 Task: Look for space in Pelhřimov, Czech Republic from 12th  August, 2023 to 15th August, 2023 for 3 adults in price range Rs.12000 to Rs.16000. Place can be entire place with 2 bedrooms having 3 beds and 1 bathroom. Property type can be house, flat, guest house. Booking option can be shelf check-in. Required host language is English.
Action: Mouse moved to (378, 70)
Screenshot: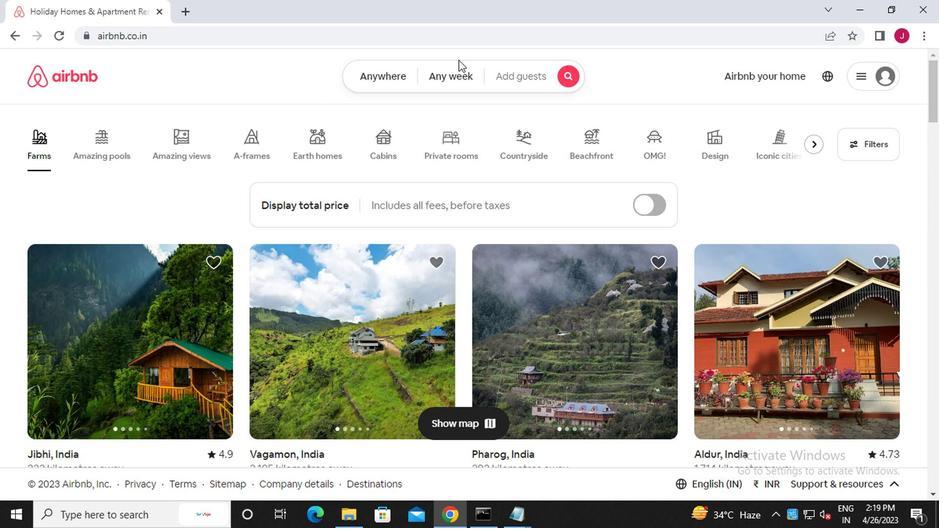 
Action: Mouse pressed left at (378, 70)
Screenshot: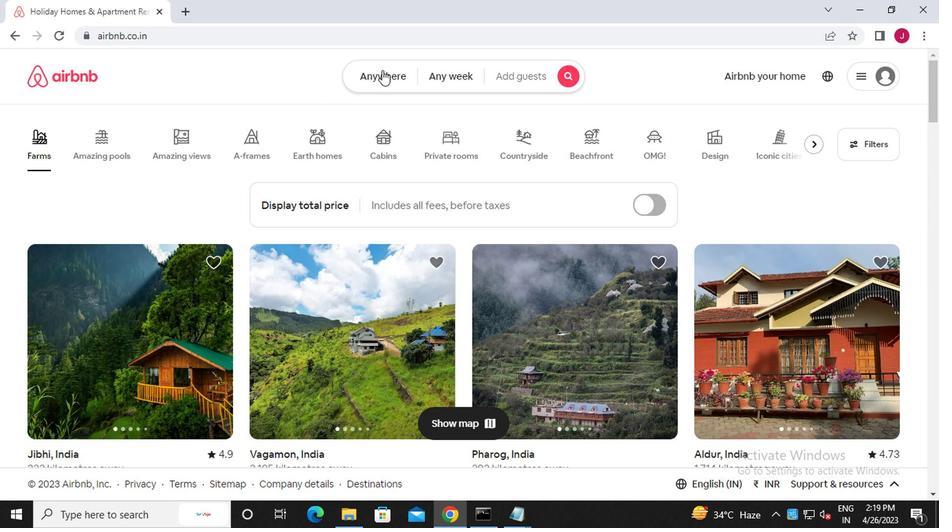 
Action: Mouse moved to (229, 129)
Screenshot: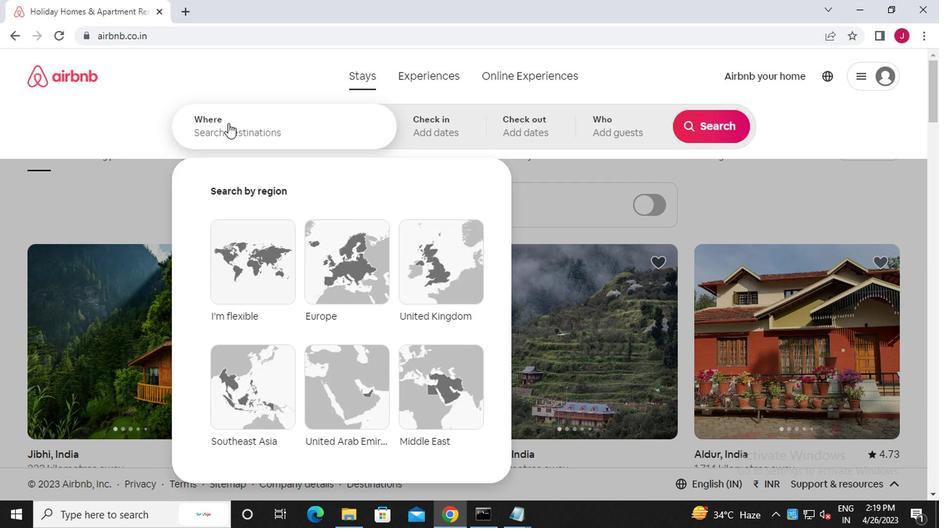 
Action: Mouse pressed left at (229, 129)
Screenshot: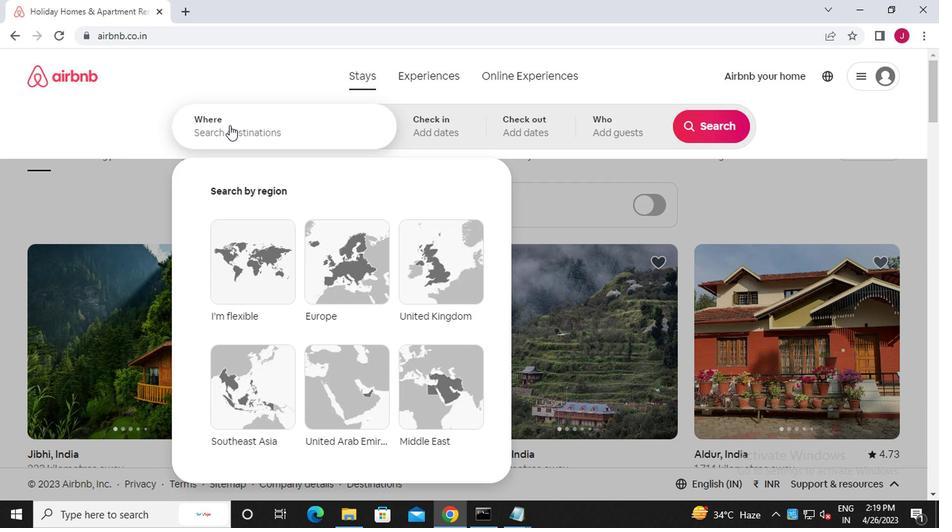 
Action: Mouse moved to (229, 129)
Screenshot: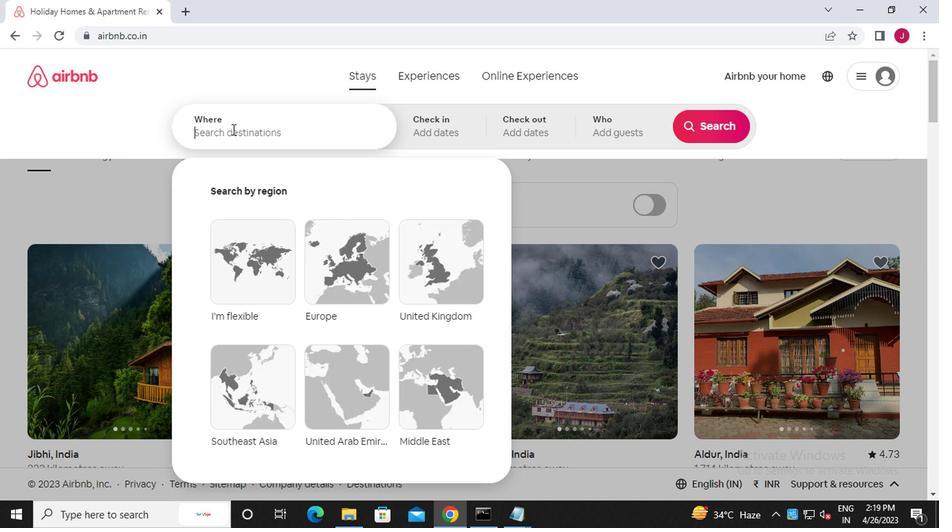 
Action: Key pressed p<Key.caps_lock>elhrimov.<Key.backspace>,<Key.space><Key.caps_lock>c<Key.caps_lock>zech<Key.space><Key.caps_lock>r<Key.caps_lock>epublic
Screenshot: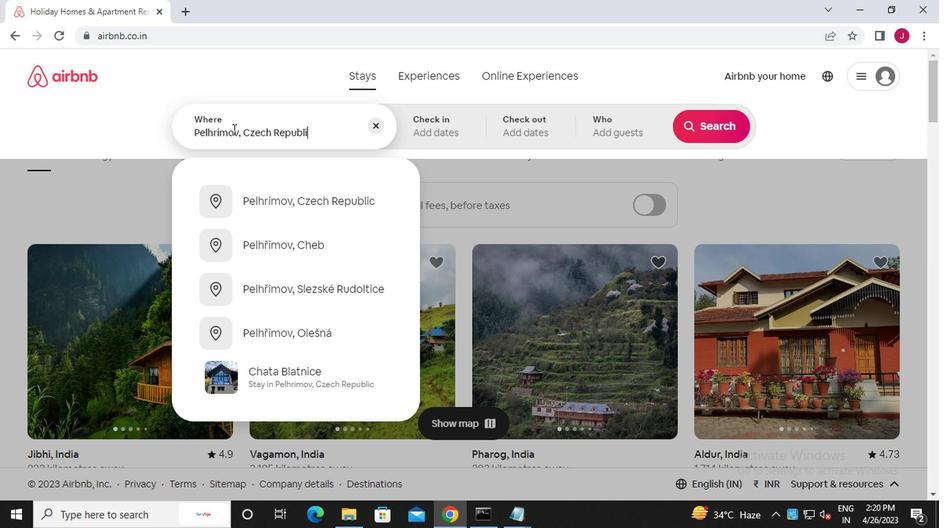 
Action: Mouse moved to (343, 202)
Screenshot: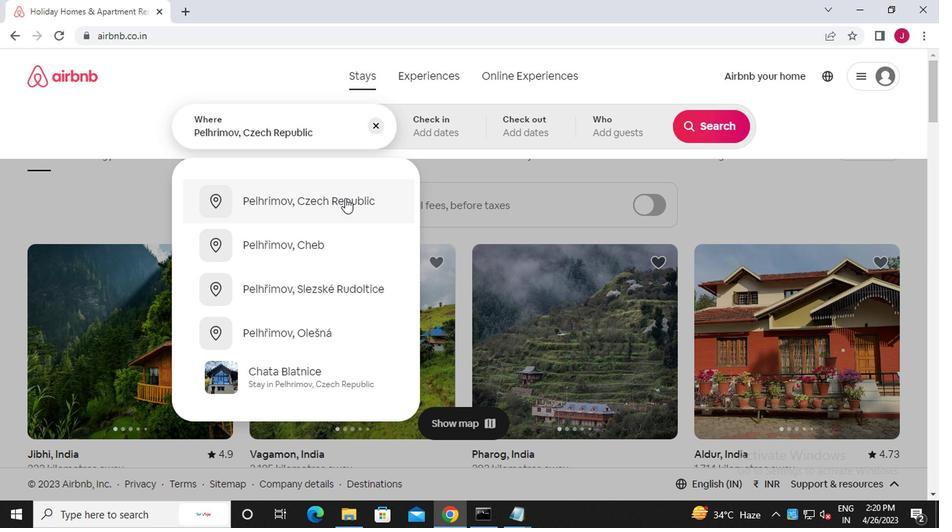 
Action: Mouse pressed left at (343, 202)
Screenshot: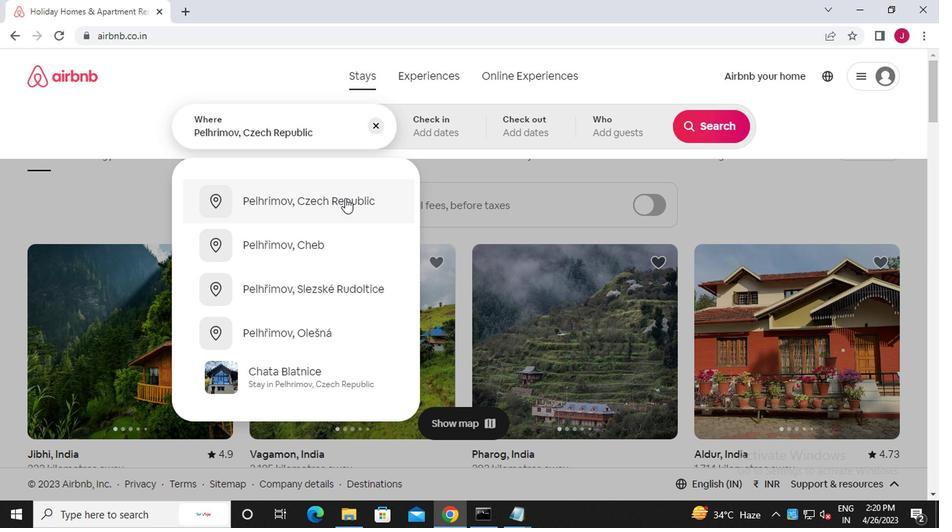 
Action: Mouse moved to (700, 233)
Screenshot: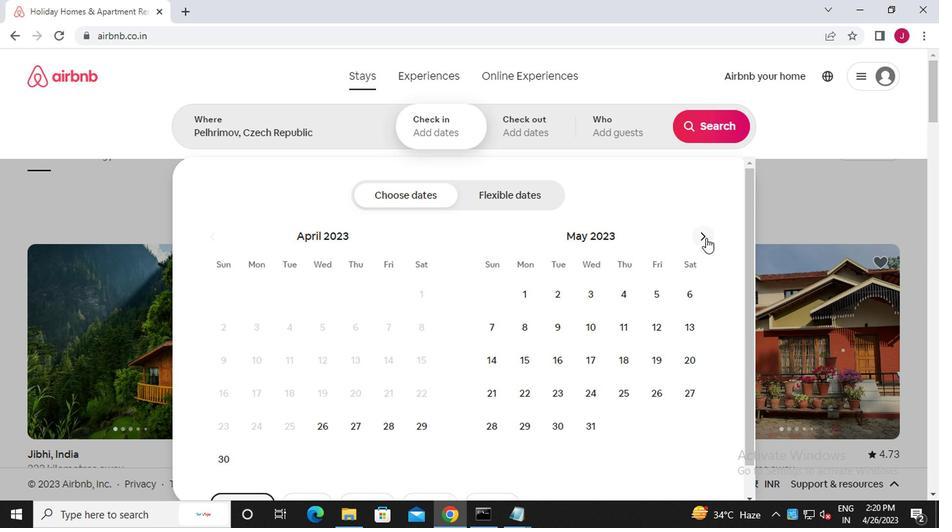 
Action: Mouse pressed left at (700, 233)
Screenshot: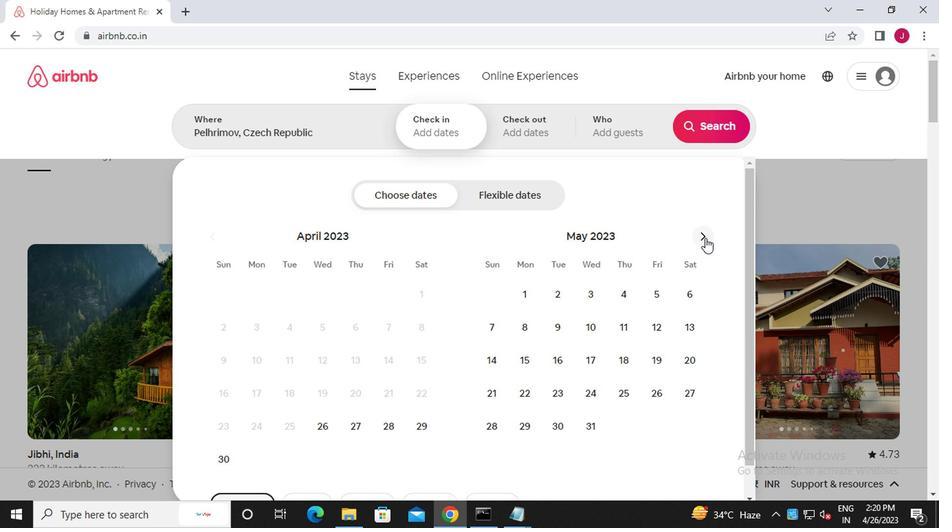 
Action: Mouse pressed left at (700, 233)
Screenshot: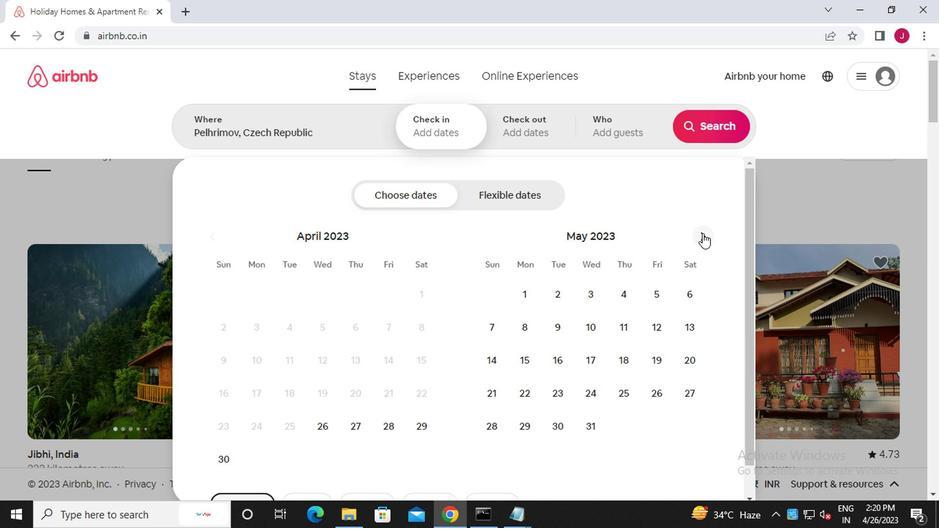 
Action: Mouse moved to (700, 233)
Screenshot: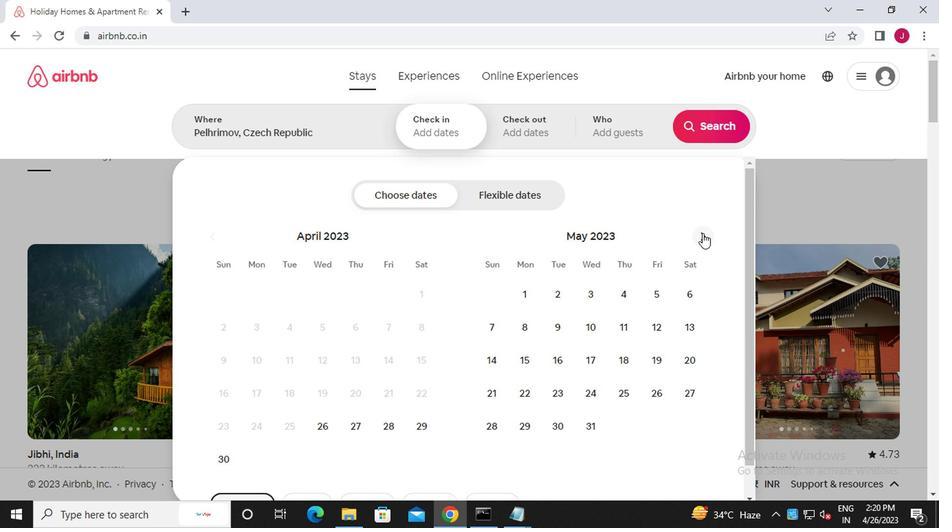 
Action: Mouse pressed left at (700, 233)
Screenshot: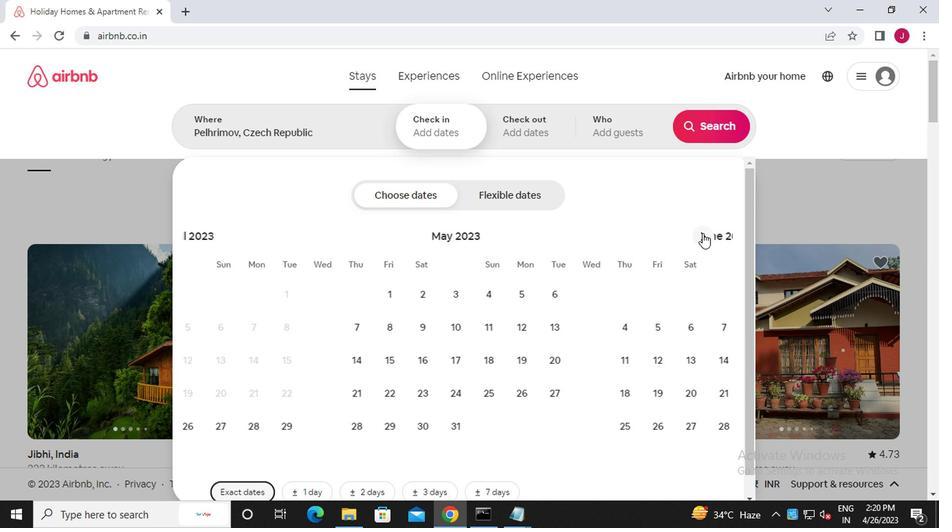 
Action: Mouse moved to (701, 233)
Screenshot: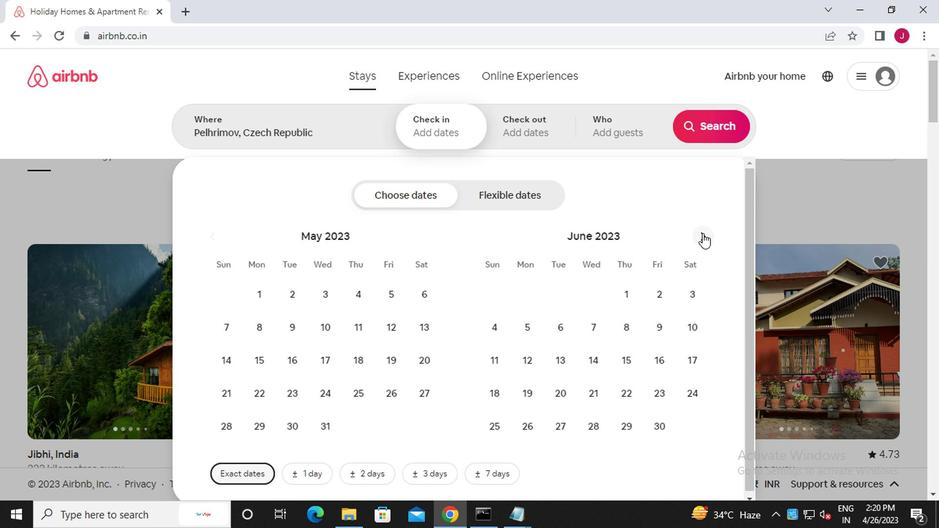 
Action: Mouse pressed left at (701, 233)
Screenshot: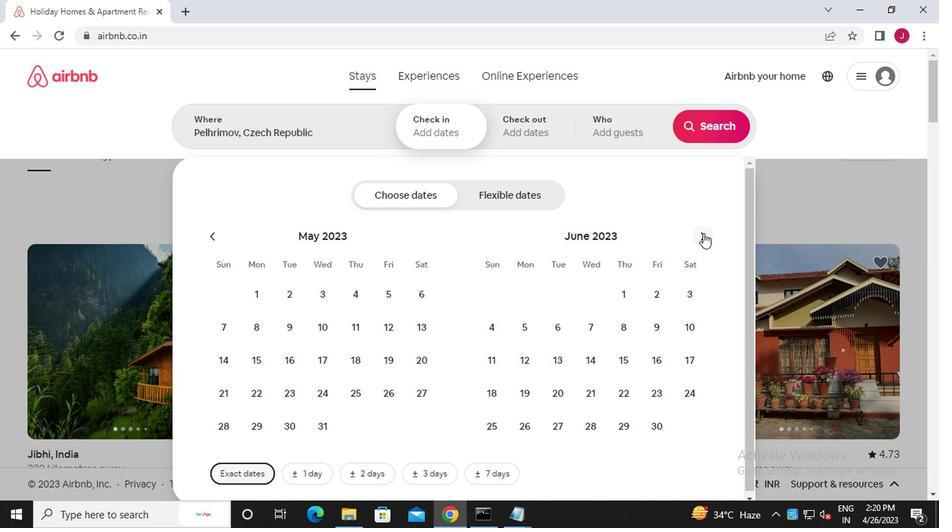 
Action: Mouse moved to (702, 234)
Screenshot: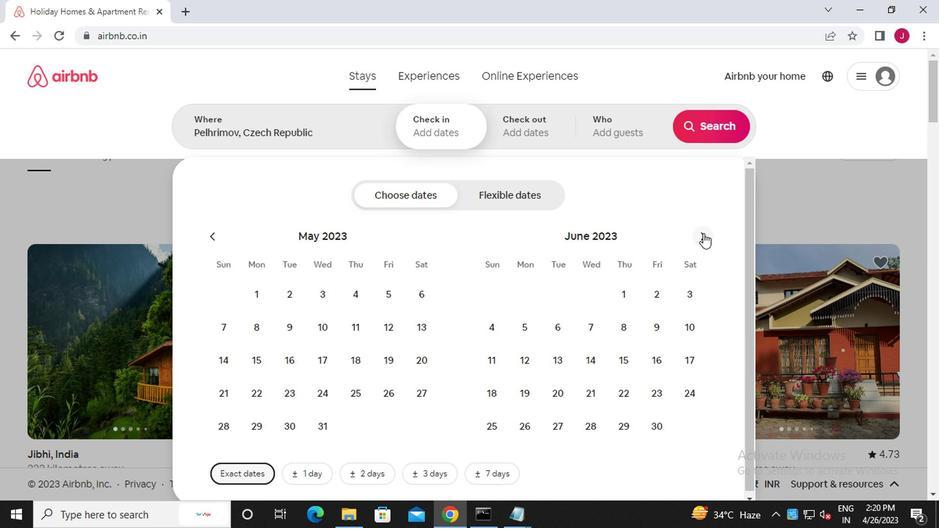 
Action: Mouse pressed left at (702, 234)
Screenshot: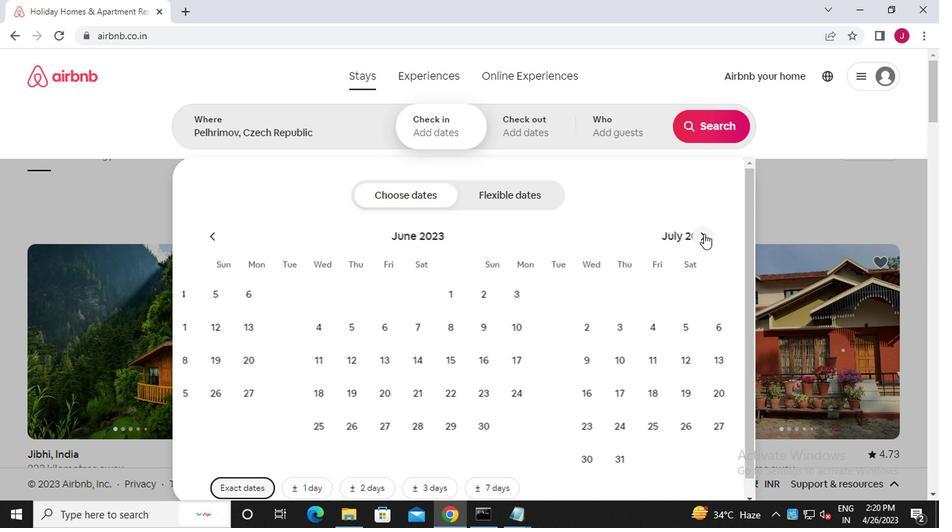 
Action: Mouse moved to (682, 330)
Screenshot: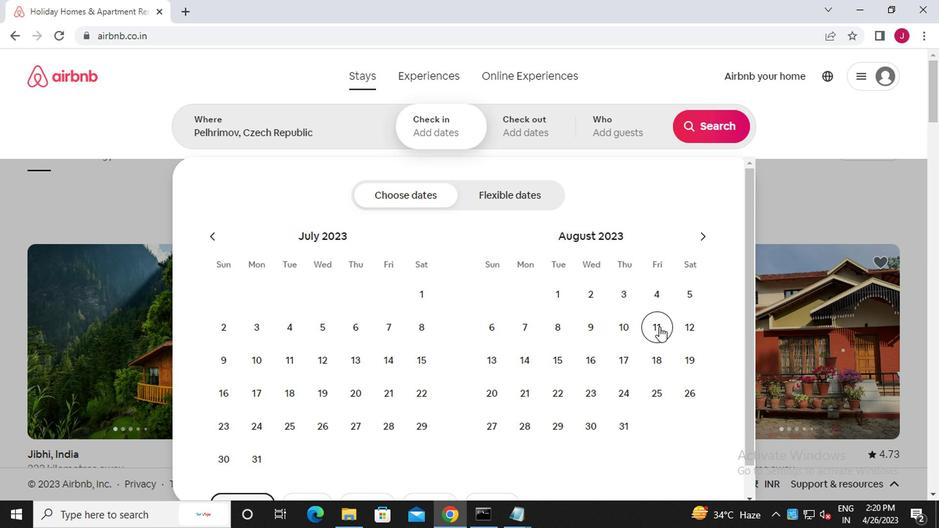 
Action: Mouse pressed left at (682, 330)
Screenshot: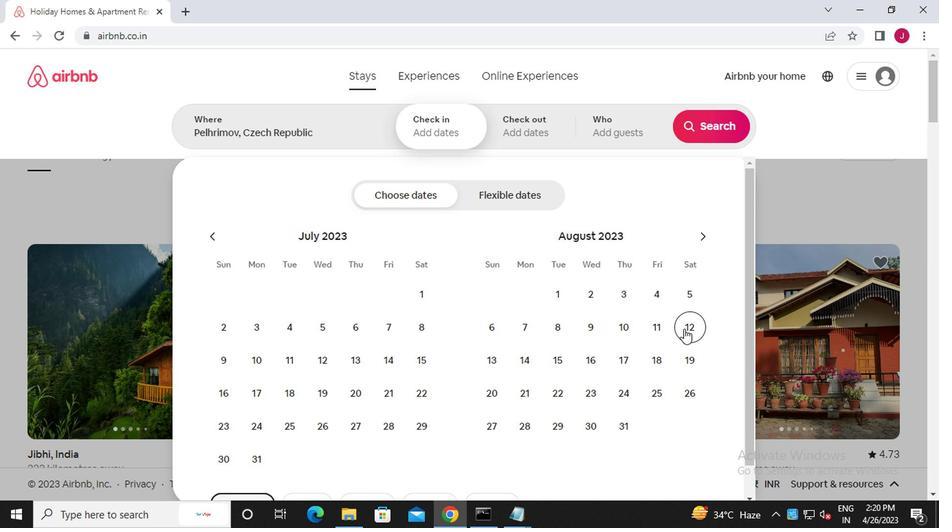 
Action: Mouse moved to (551, 361)
Screenshot: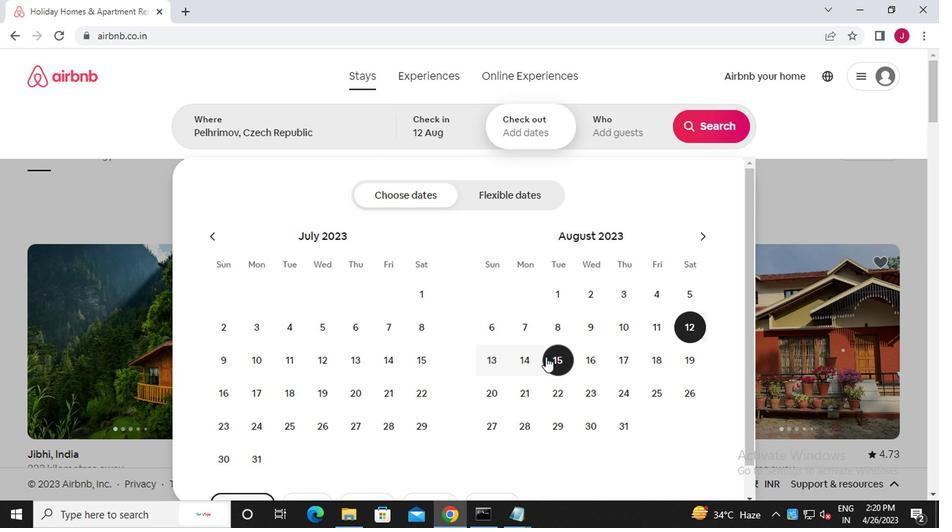 
Action: Mouse pressed left at (551, 361)
Screenshot: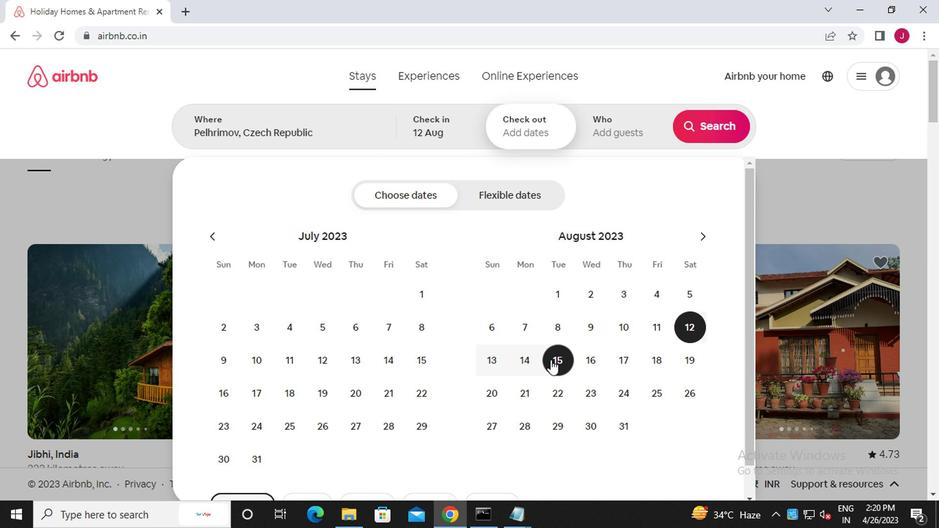 
Action: Mouse moved to (616, 129)
Screenshot: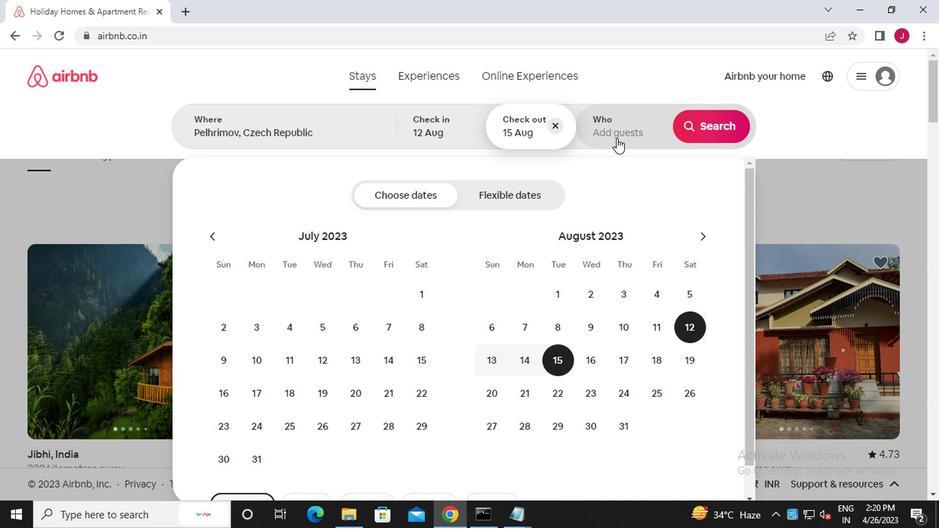 
Action: Mouse pressed left at (616, 129)
Screenshot: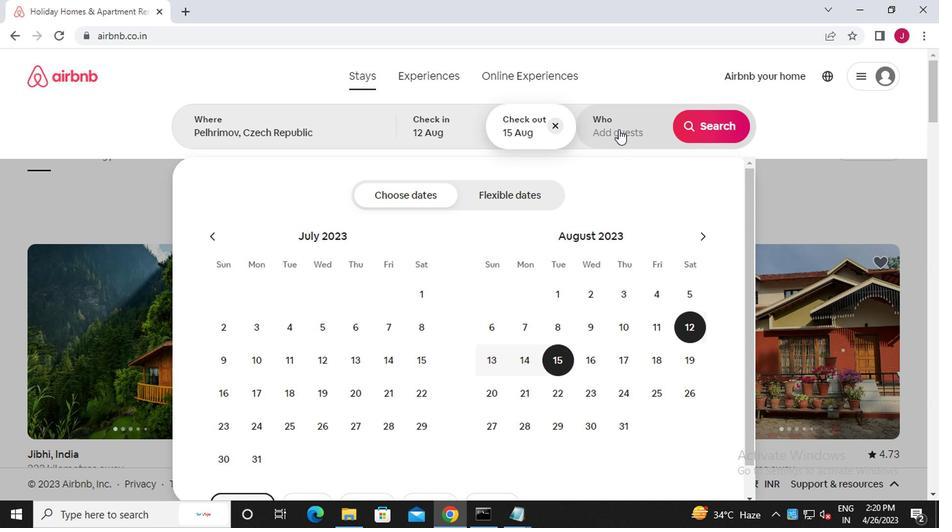 
Action: Mouse moved to (709, 199)
Screenshot: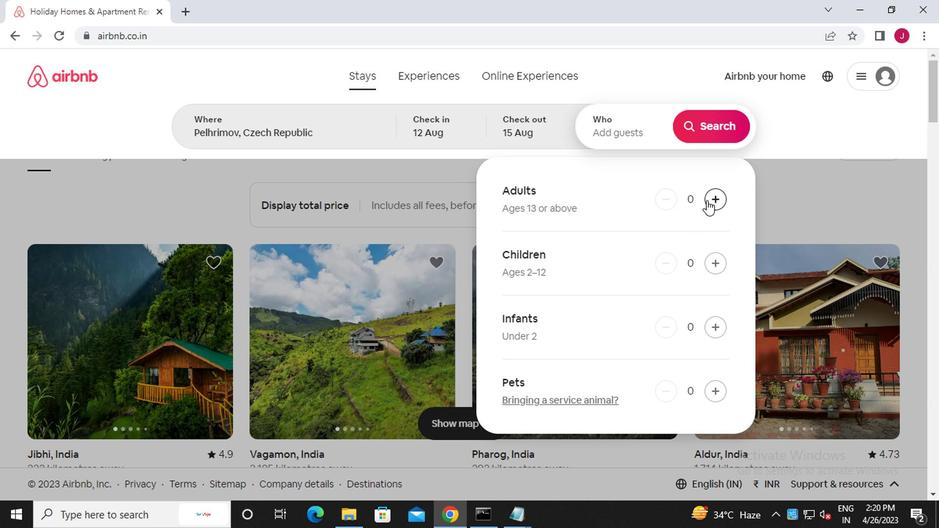 
Action: Mouse pressed left at (709, 199)
Screenshot: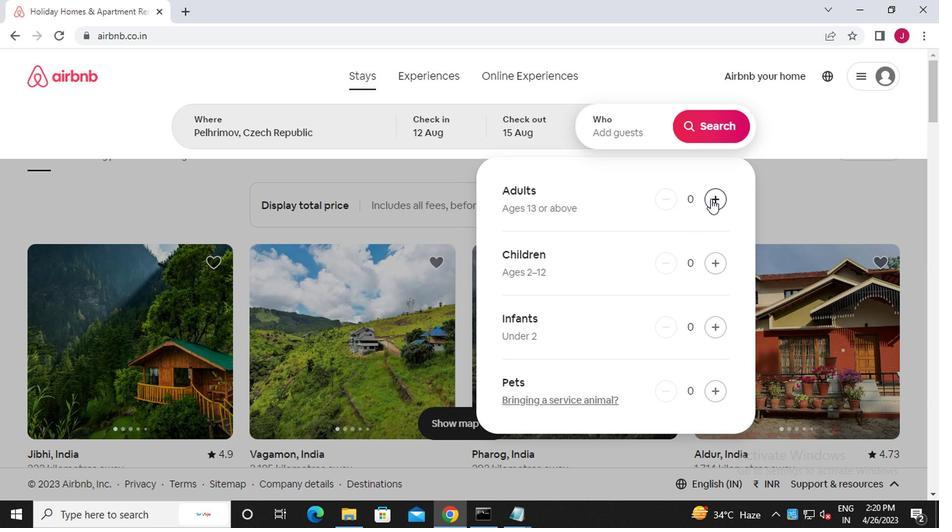 
Action: Mouse moved to (709, 199)
Screenshot: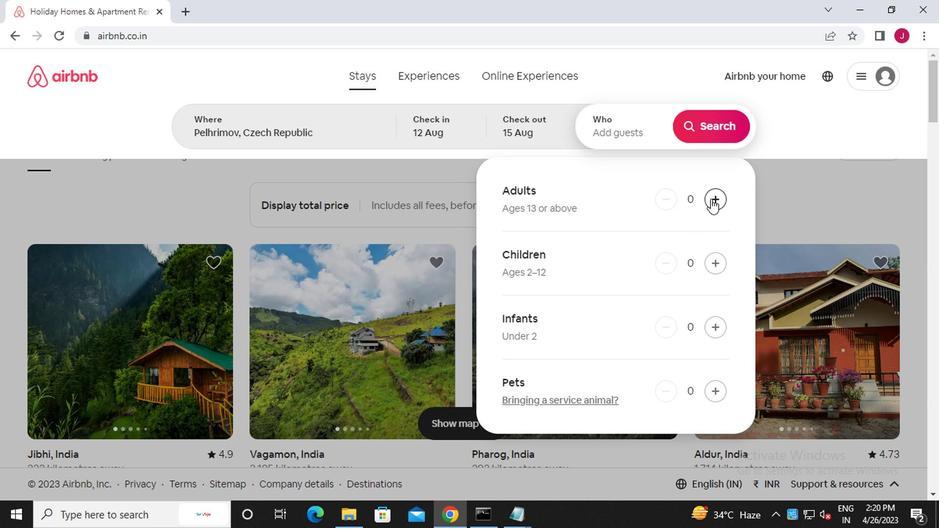 
Action: Mouse pressed left at (709, 199)
Screenshot: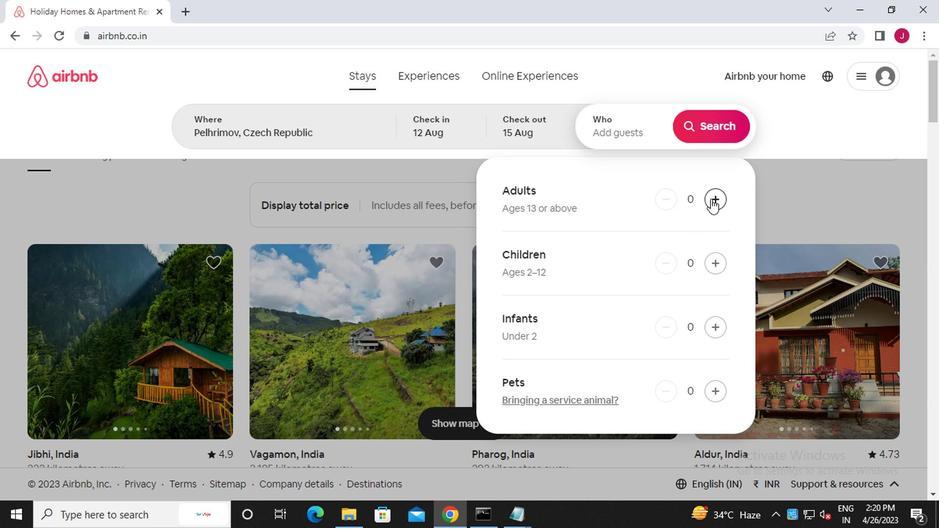 
Action: Mouse moved to (710, 199)
Screenshot: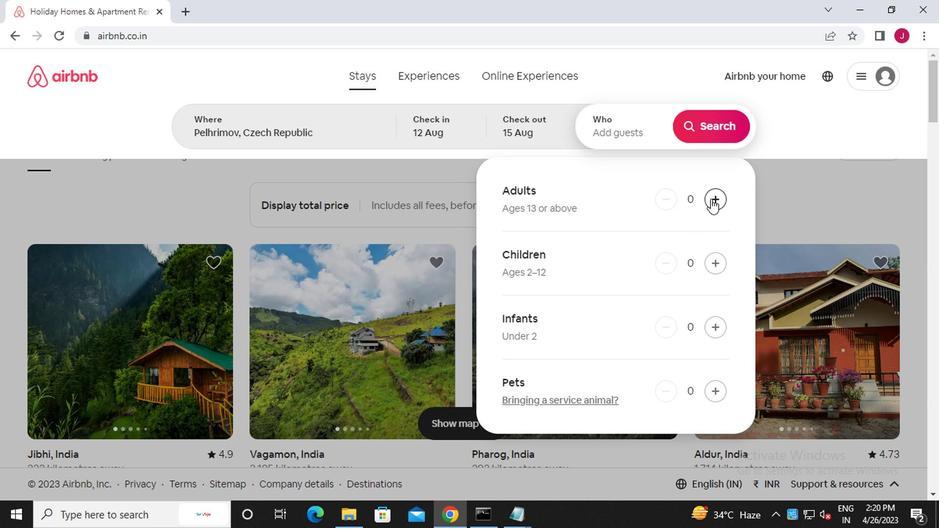 
Action: Mouse pressed left at (710, 199)
Screenshot: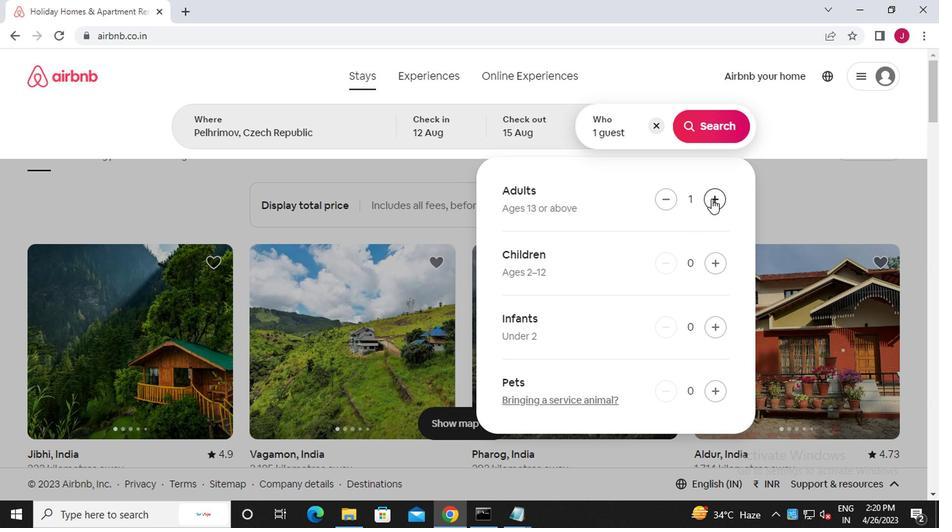 
Action: Mouse moved to (717, 124)
Screenshot: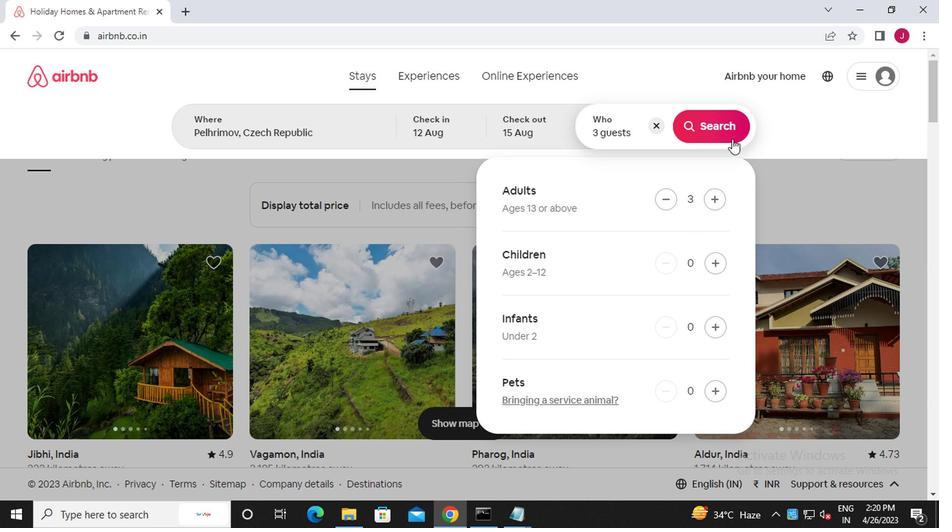 
Action: Mouse pressed left at (717, 124)
Screenshot: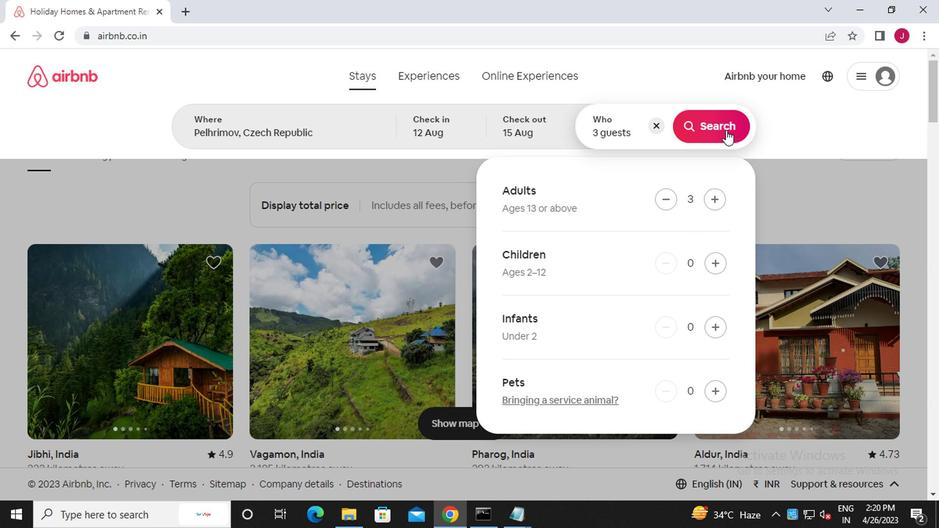 
Action: Mouse moved to (886, 137)
Screenshot: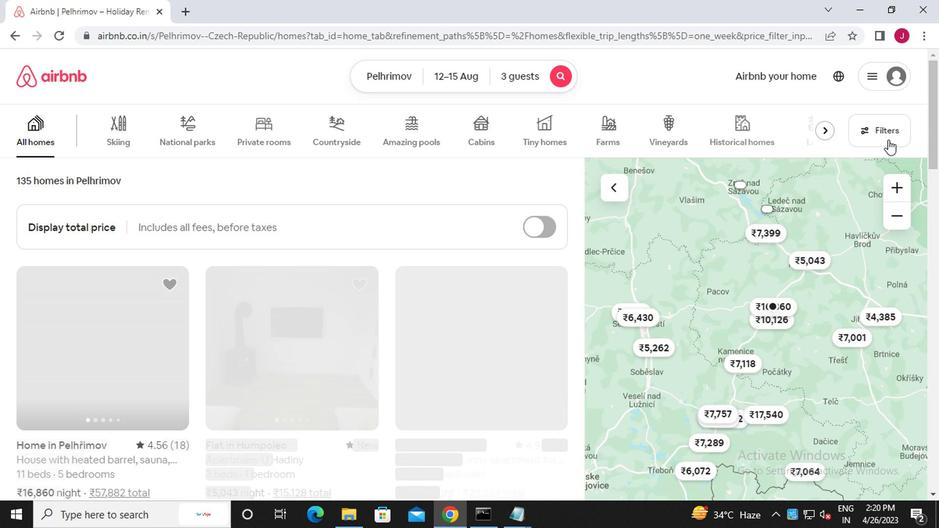 
Action: Mouse pressed left at (886, 137)
Screenshot: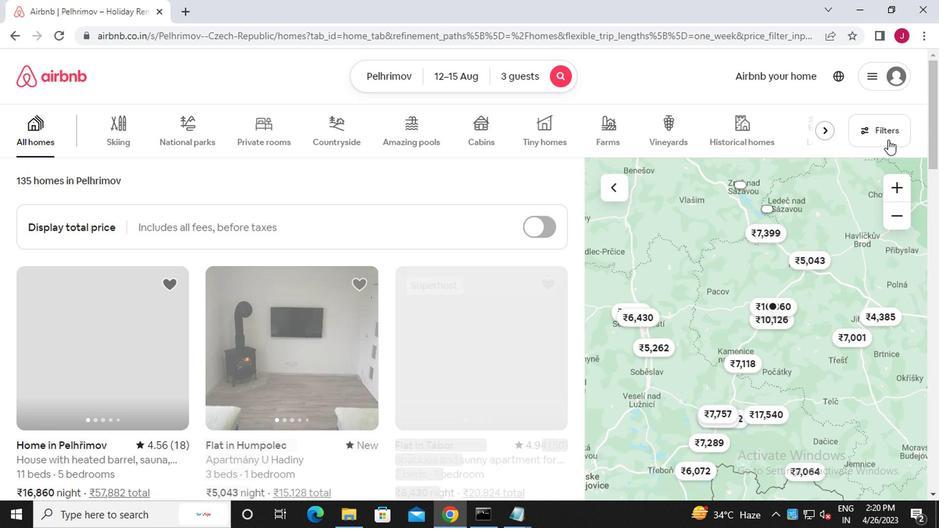 
Action: Mouse moved to (317, 300)
Screenshot: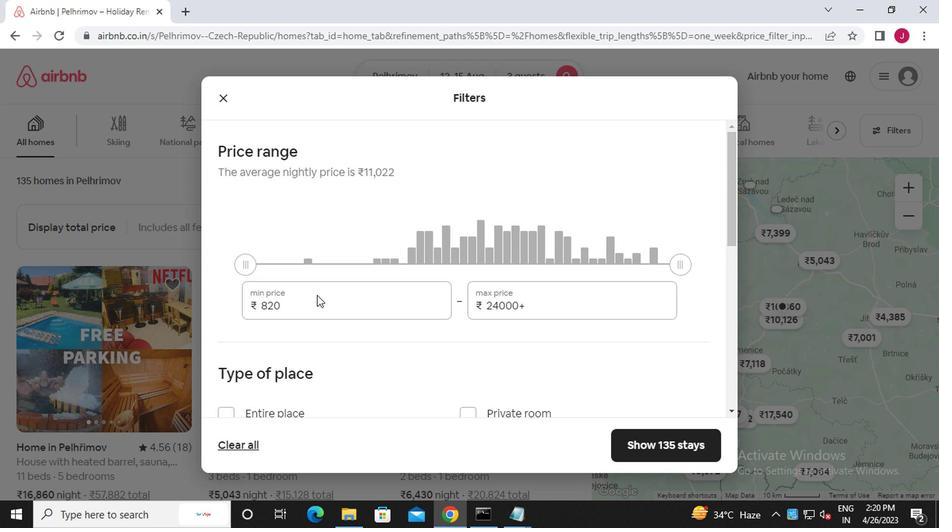 
Action: Mouse pressed left at (317, 300)
Screenshot: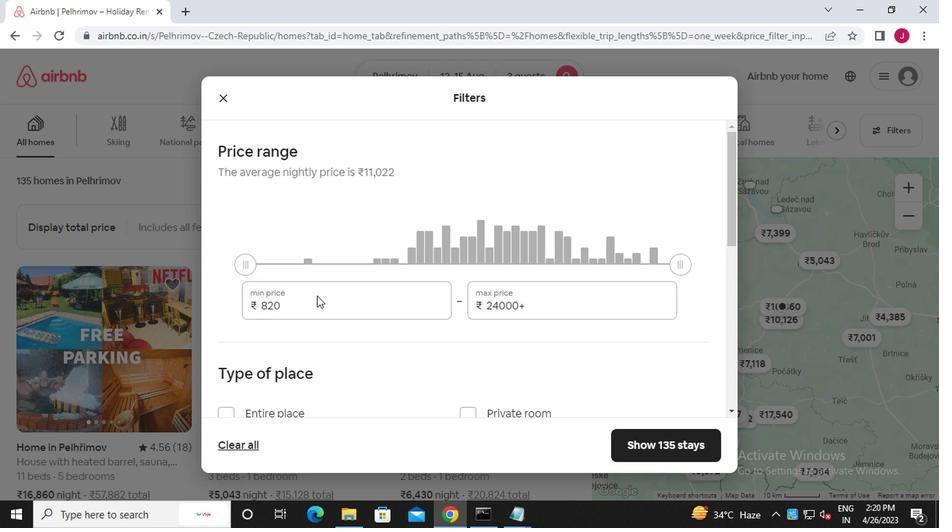 
Action: Mouse moved to (318, 301)
Screenshot: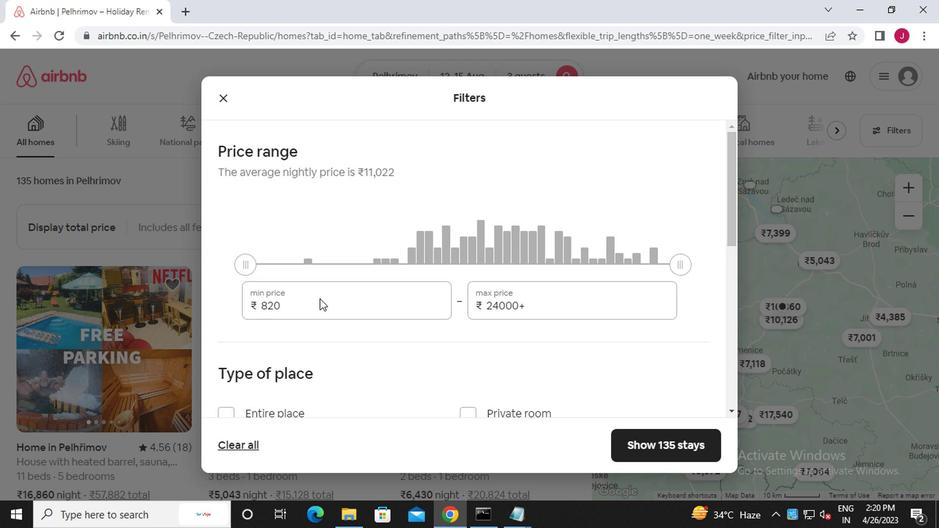 
Action: Key pressed <Key.backspace><Key.backspace><Key.backspace><<97>><<98>><<96>><<96>><<96>>
Screenshot: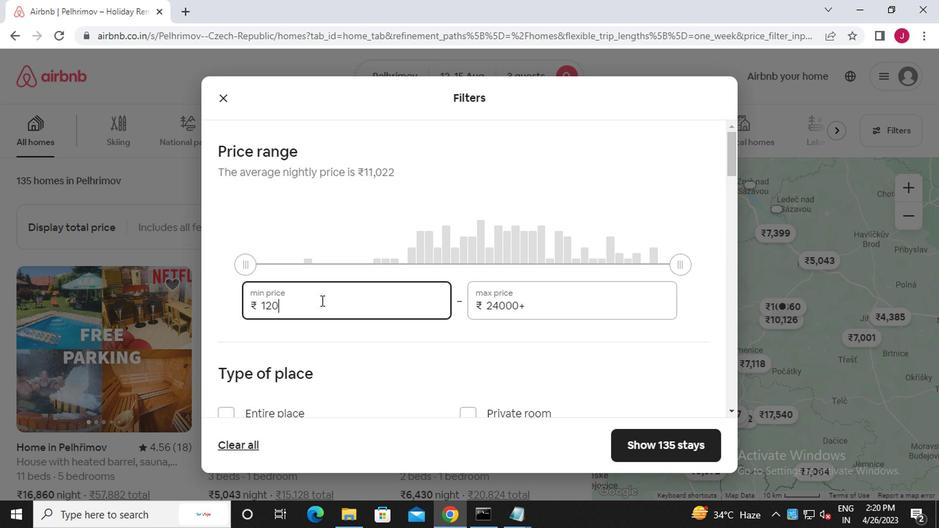 
Action: Mouse moved to (579, 299)
Screenshot: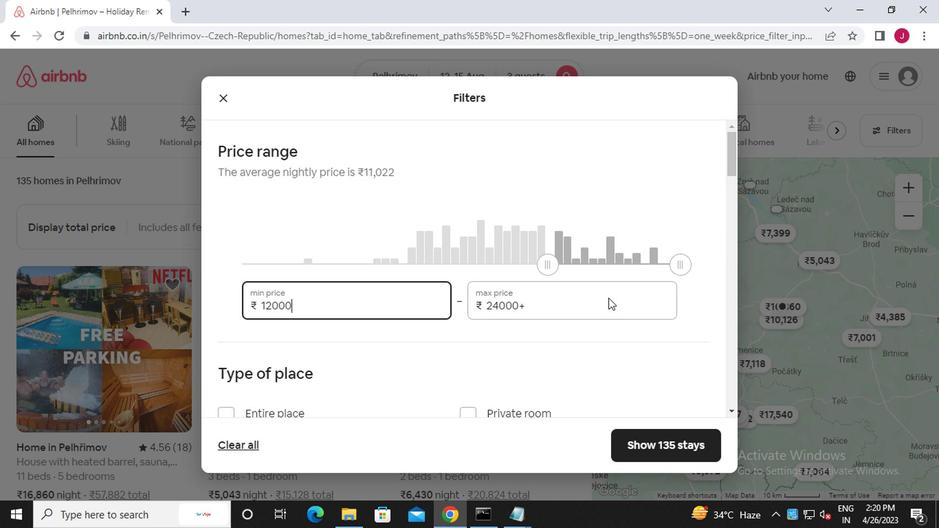 
Action: Mouse pressed left at (579, 299)
Screenshot: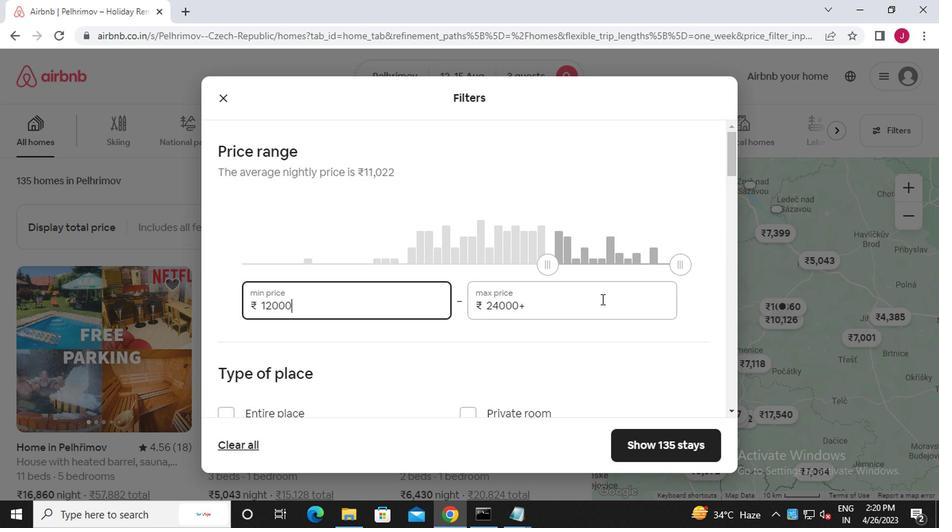 
Action: Key pressed <Key.backspace><Key.backspace><Key.backspace><Key.backspace><Key.backspace><Key.backspace><Key.backspace><Key.backspace><Key.backspace><Key.backspace><Key.backspace><Key.backspace><<97>><<102>><<96>><<96>><<96>>
Screenshot: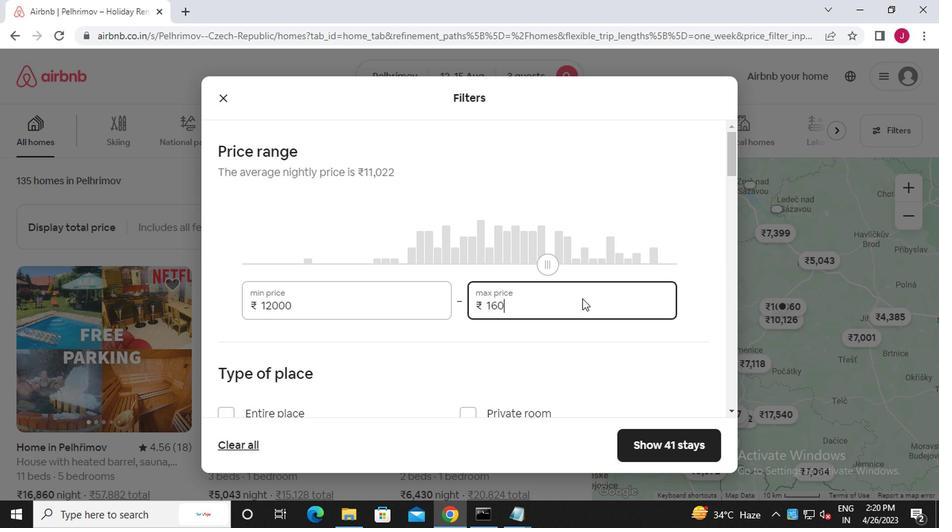 
Action: Mouse moved to (341, 329)
Screenshot: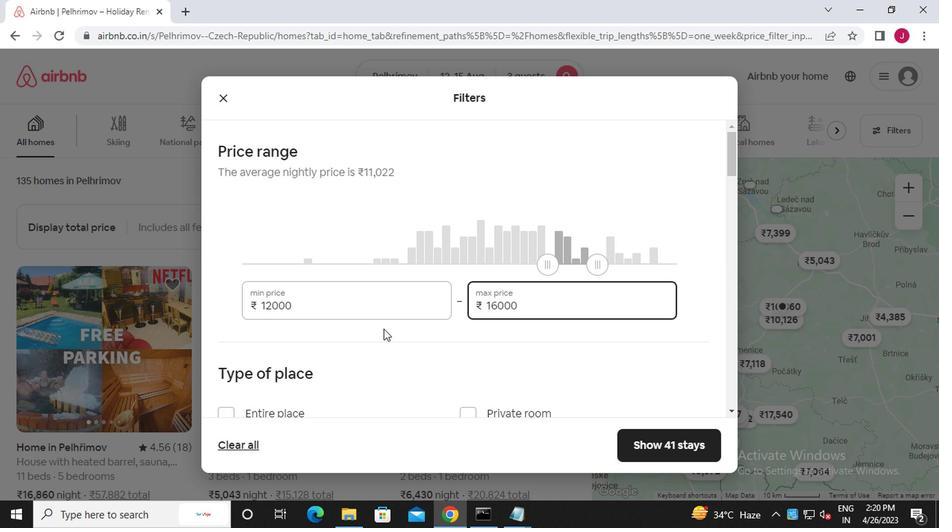 
Action: Mouse scrolled (341, 328) with delta (0, 0)
Screenshot: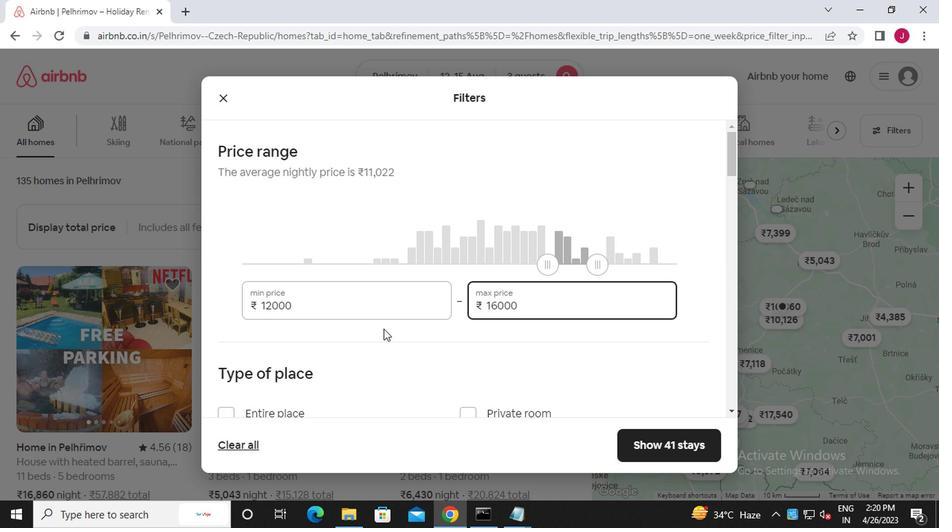 
Action: Mouse moved to (341, 329)
Screenshot: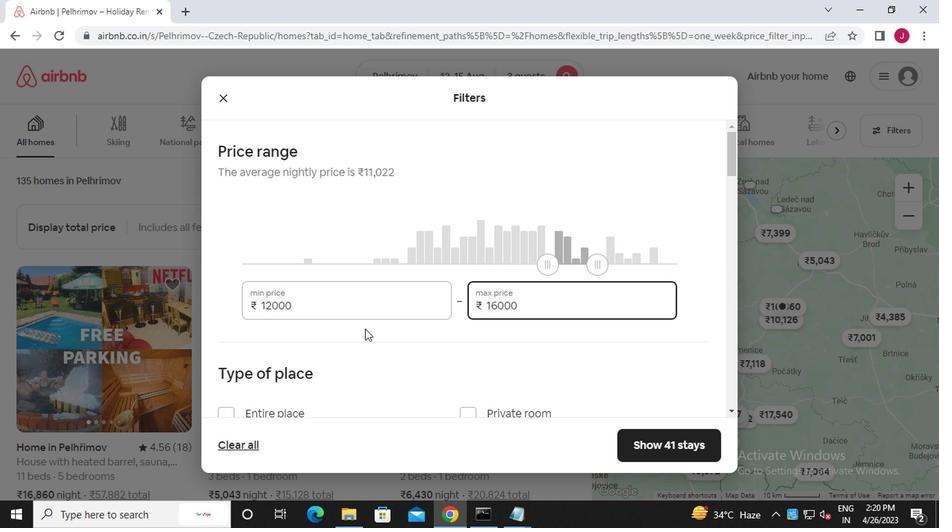 
Action: Mouse scrolled (341, 328) with delta (0, 0)
Screenshot: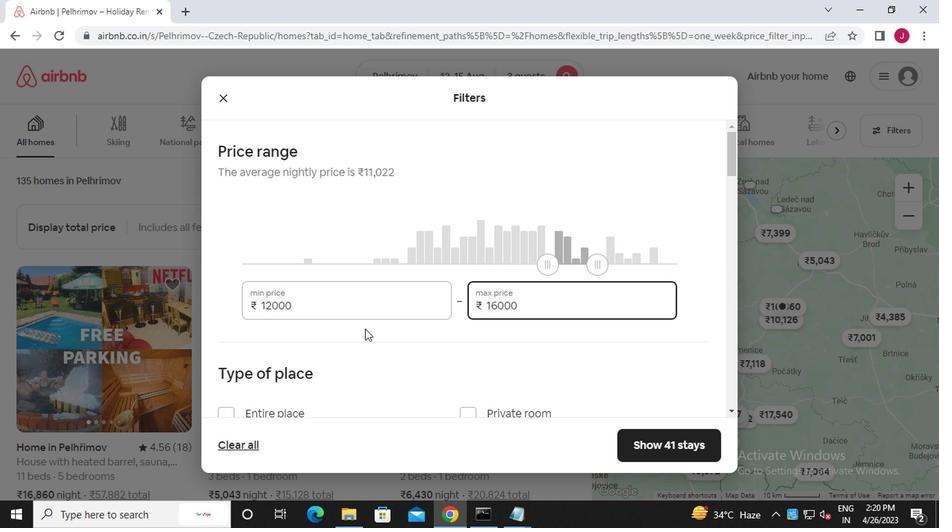 
Action: Mouse moved to (228, 274)
Screenshot: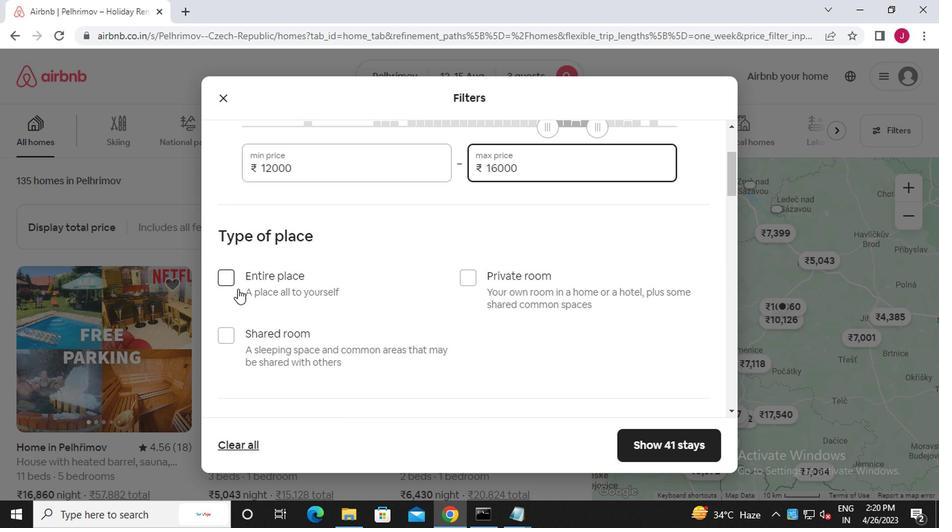 
Action: Mouse pressed left at (228, 274)
Screenshot: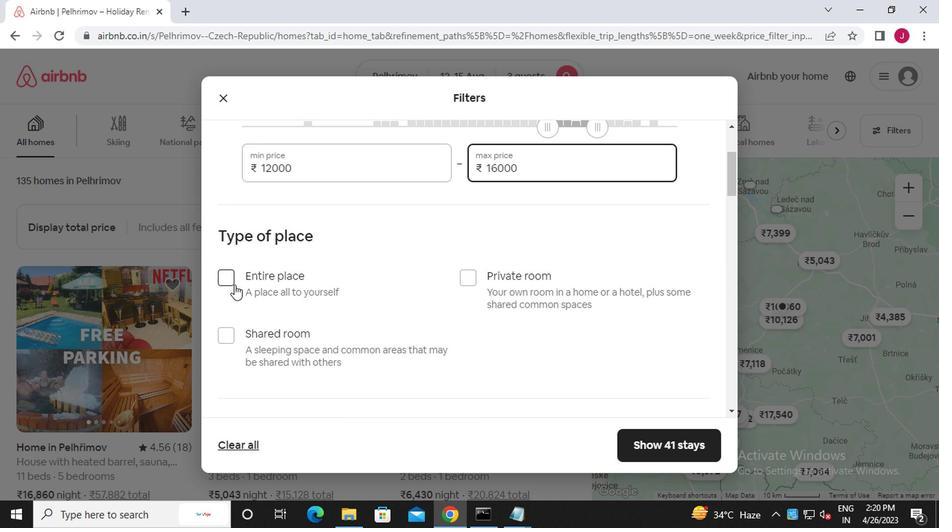 
Action: Mouse moved to (316, 291)
Screenshot: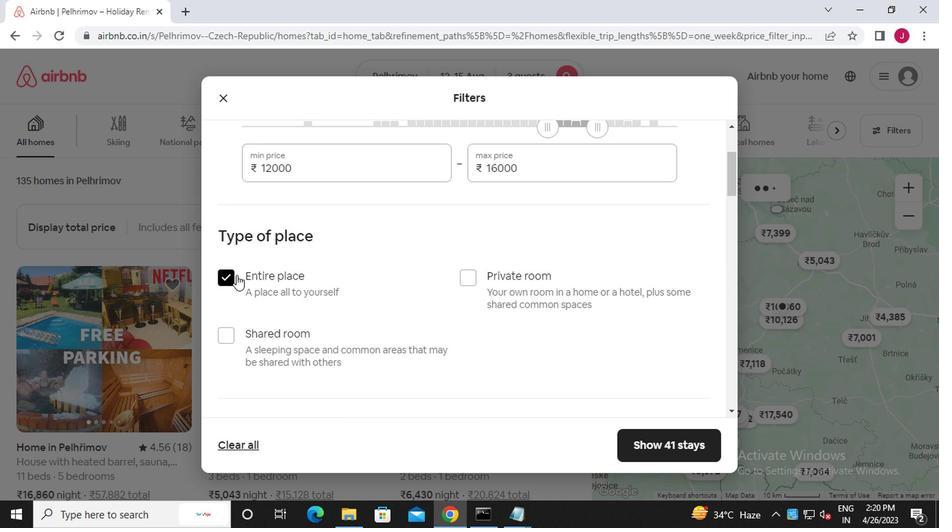 
Action: Mouse scrolled (316, 290) with delta (0, 0)
Screenshot: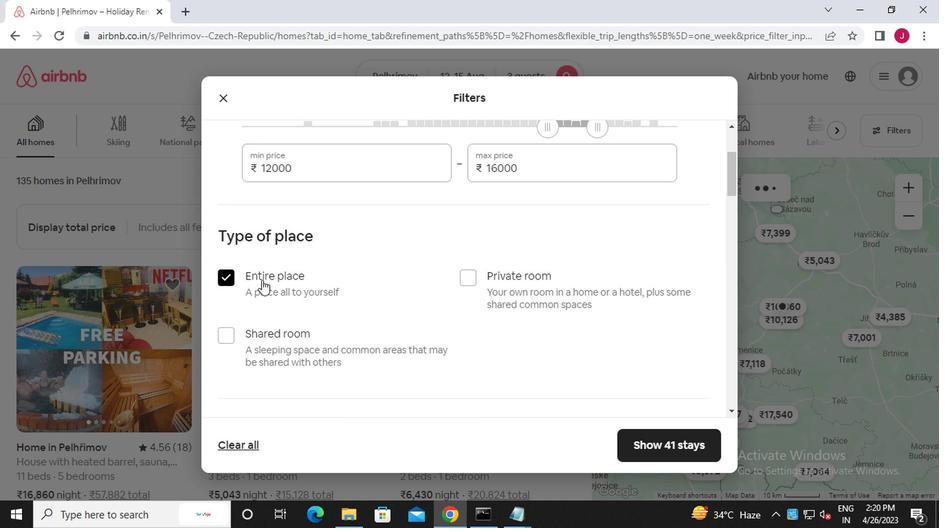 
Action: Mouse scrolled (316, 290) with delta (0, 0)
Screenshot: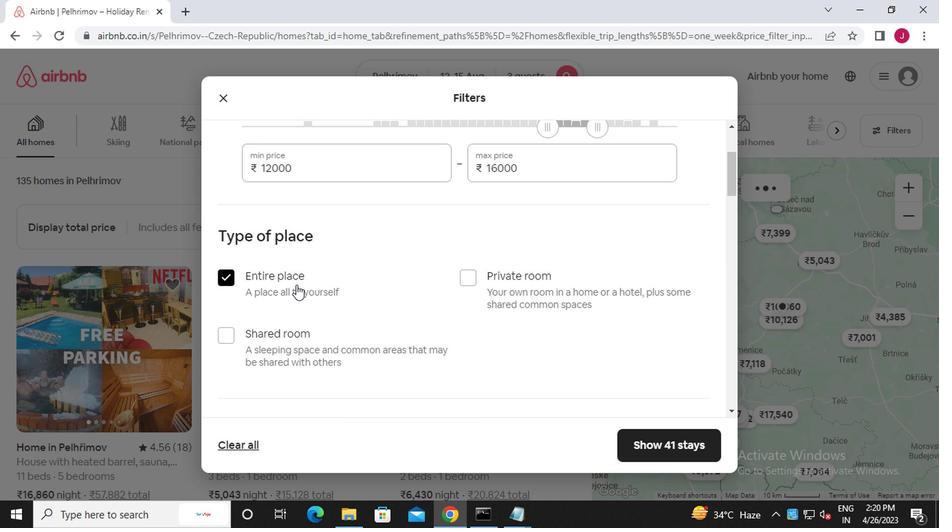 
Action: Mouse scrolled (316, 290) with delta (0, 0)
Screenshot: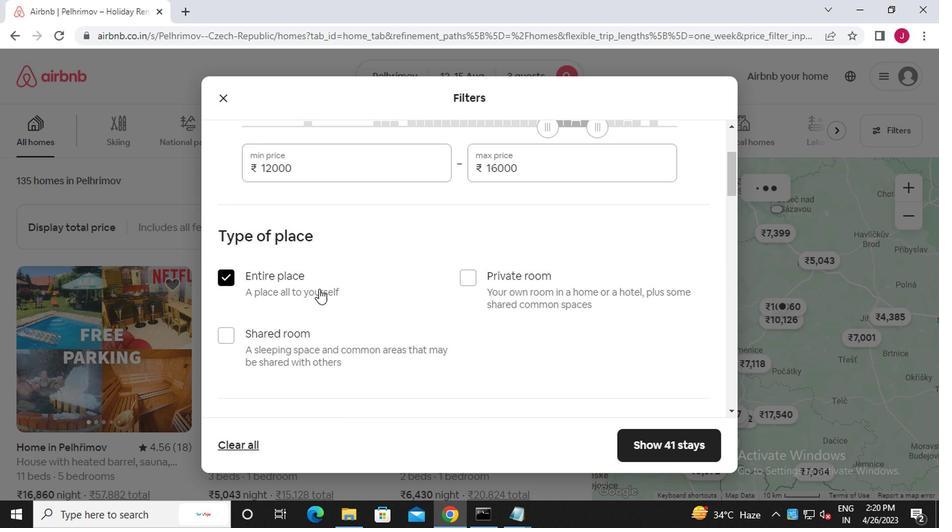 
Action: Mouse scrolled (316, 290) with delta (0, 0)
Screenshot: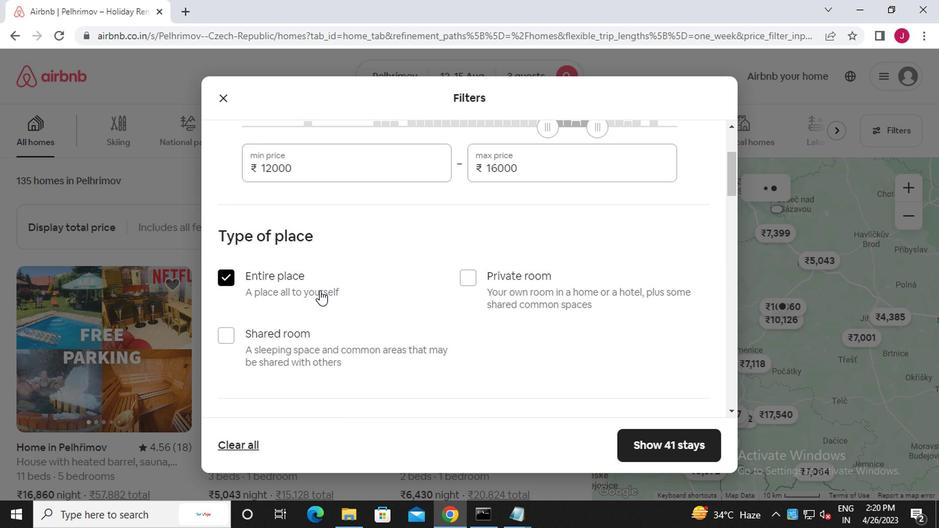 
Action: Mouse moved to (343, 229)
Screenshot: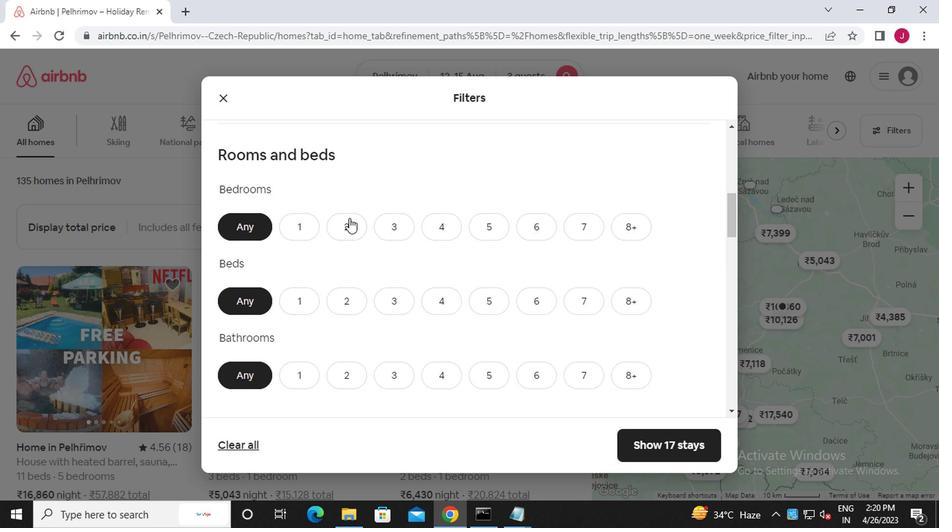 
Action: Mouse pressed left at (343, 229)
Screenshot: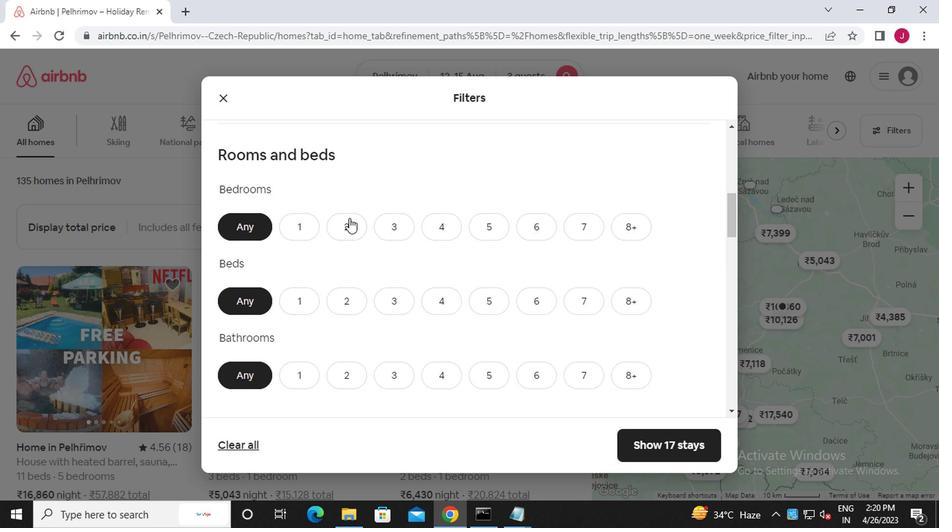 
Action: Mouse moved to (395, 307)
Screenshot: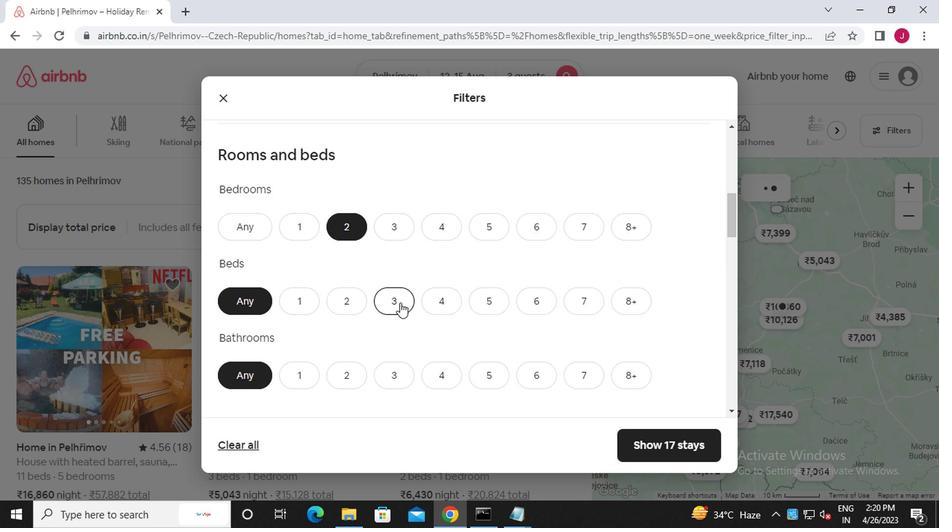 
Action: Mouse pressed left at (395, 307)
Screenshot: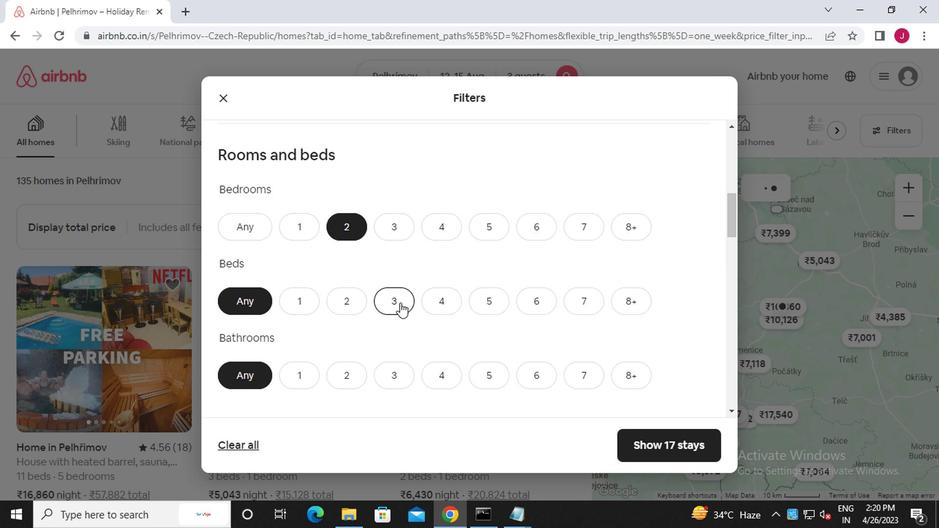 
Action: Mouse moved to (290, 381)
Screenshot: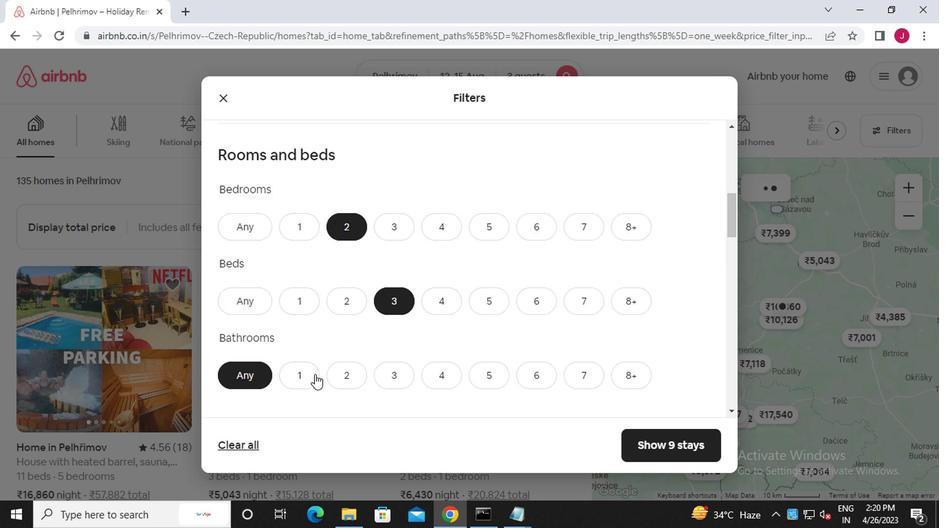 
Action: Mouse pressed left at (290, 381)
Screenshot: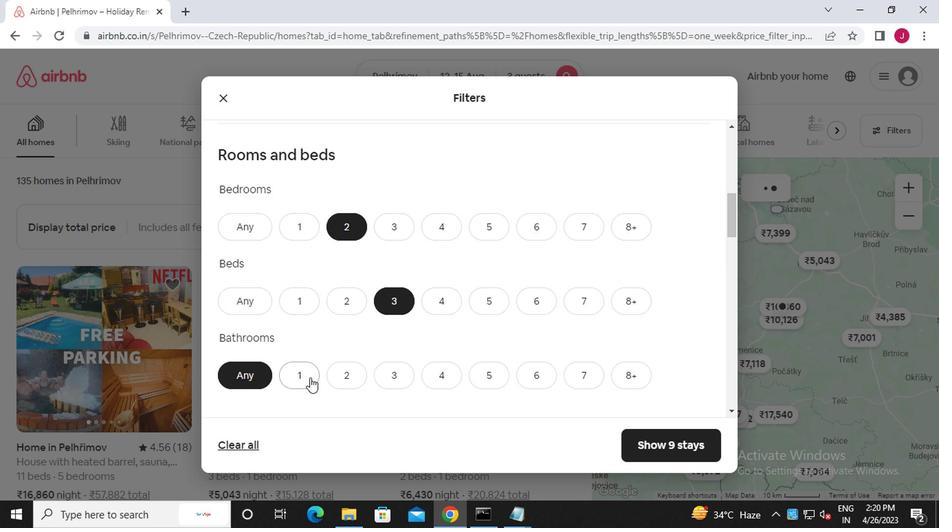 
Action: Mouse moved to (289, 380)
Screenshot: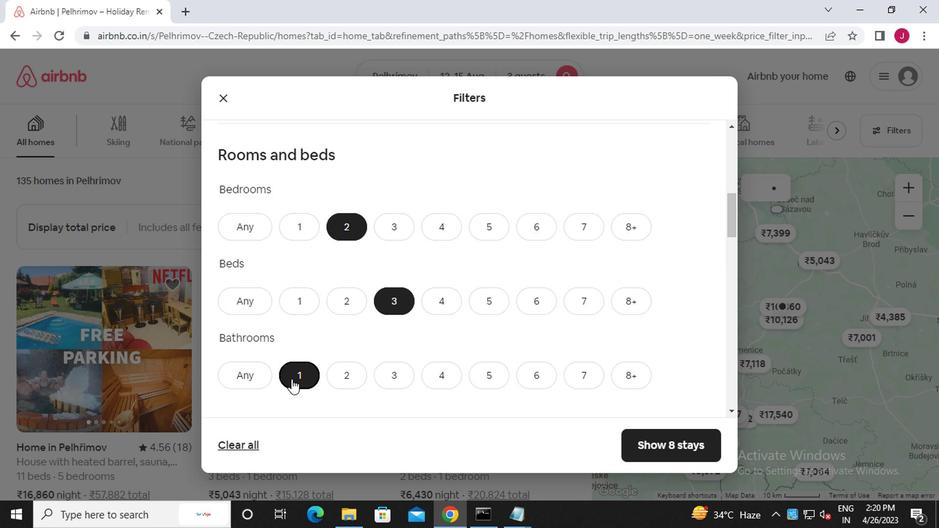 
Action: Mouse scrolled (289, 379) with delta (0, 0)
Screenshot: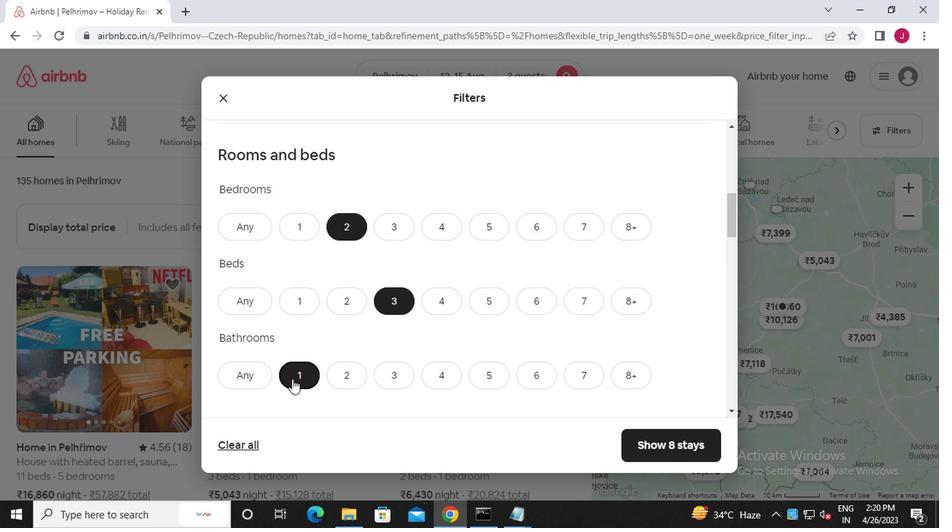 
Action: Mouse scrolled (289, 379) with delta (0, 0)
Screenshot: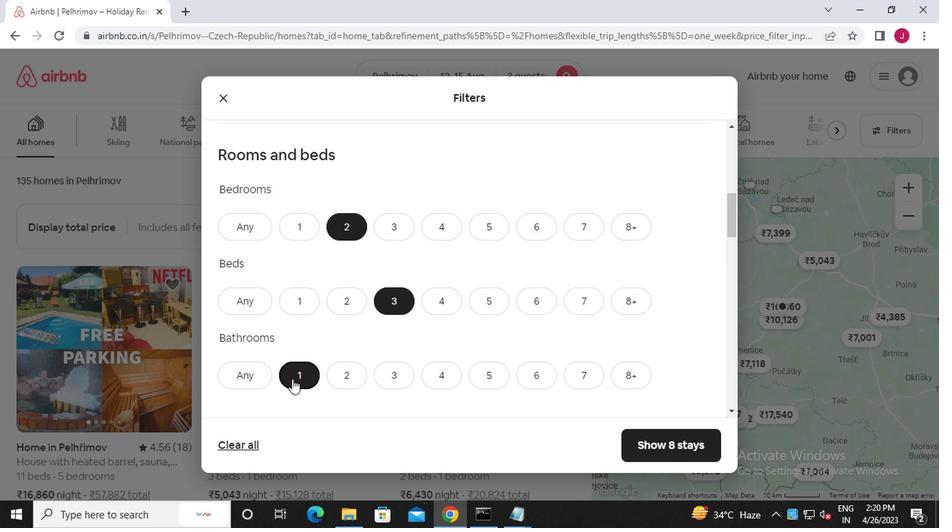
Action: Mouse scrolled (289, 379) with delta (0, 0)
Screenshot: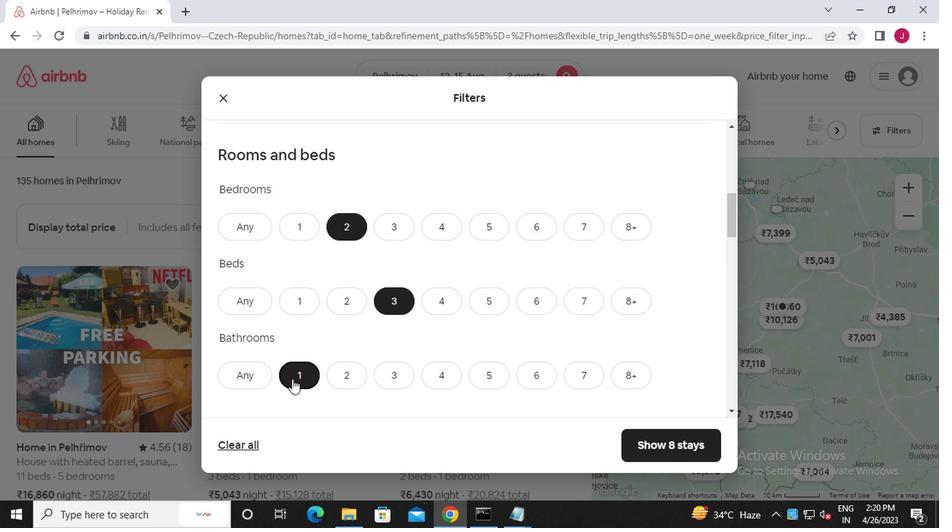 
Action: Mouse scrolled (289, 379) with delta (0, 0)
Screenshot: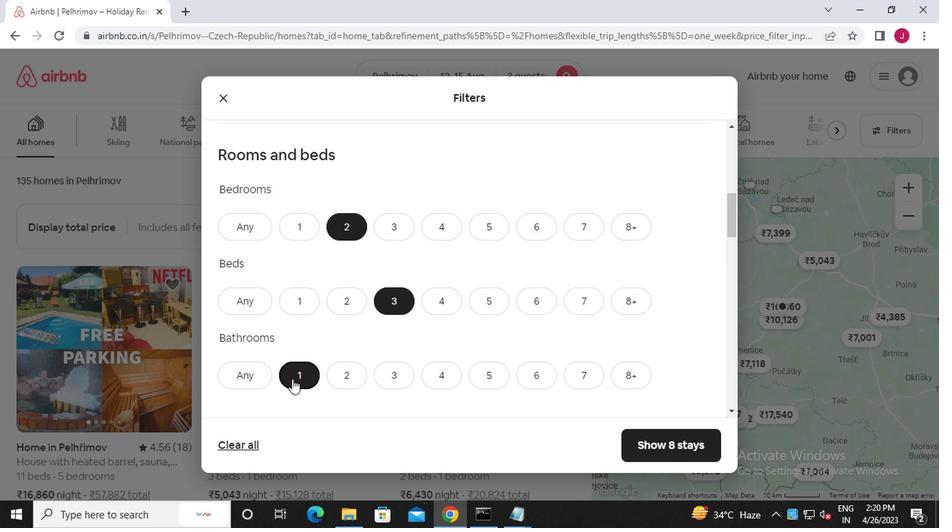 
Action: Mouse scrolled (289, 379) with delta (0, 0)
Screenshot: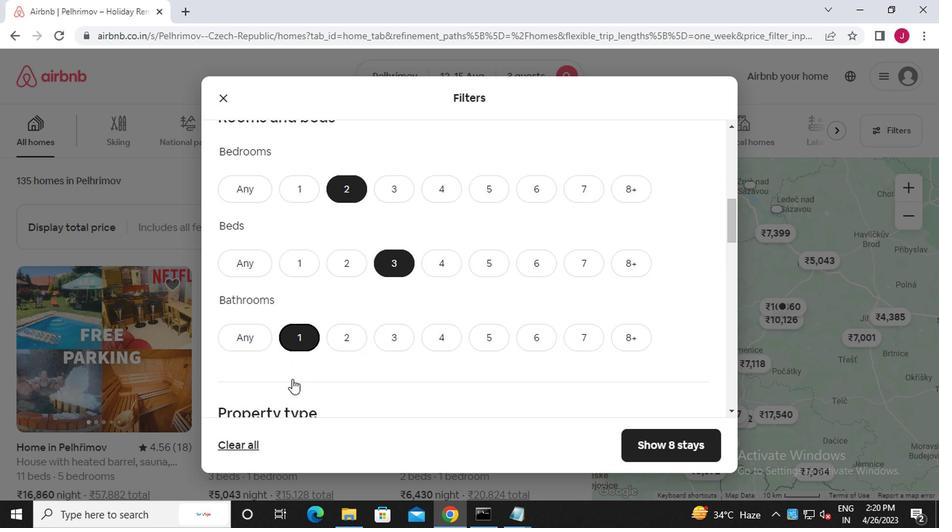 
Action: Mouse moved to (285, 199)
Screenshot: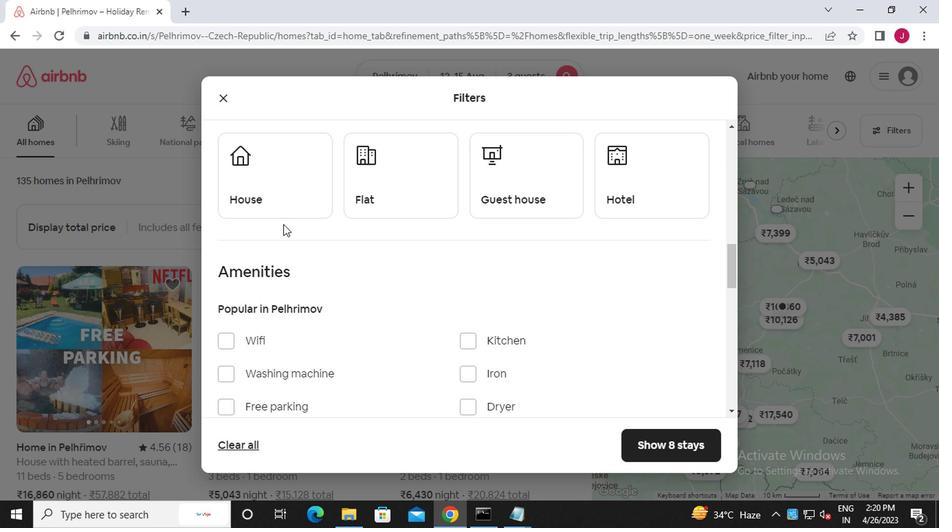 
Action: Mouse pressed left at (285, 199)
Screenshot: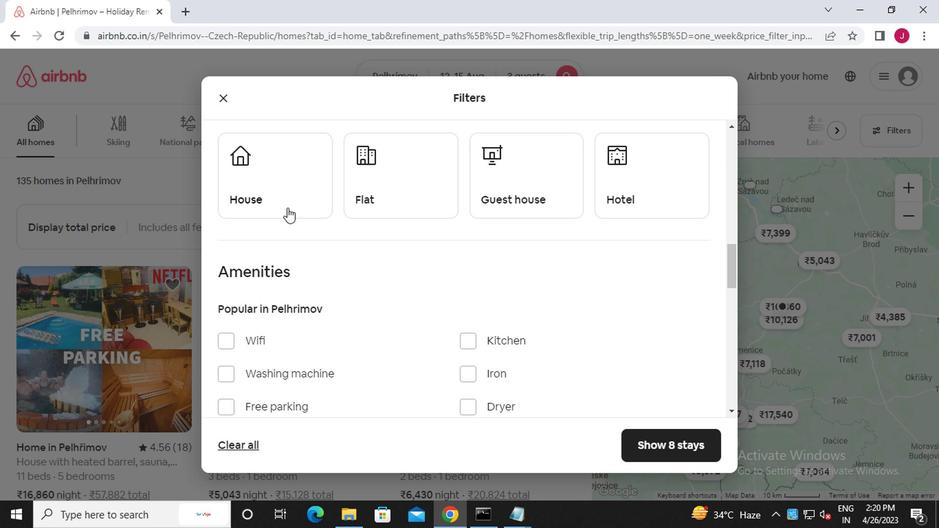 
Action: Mouse moved to (398, 189)
Screenshot: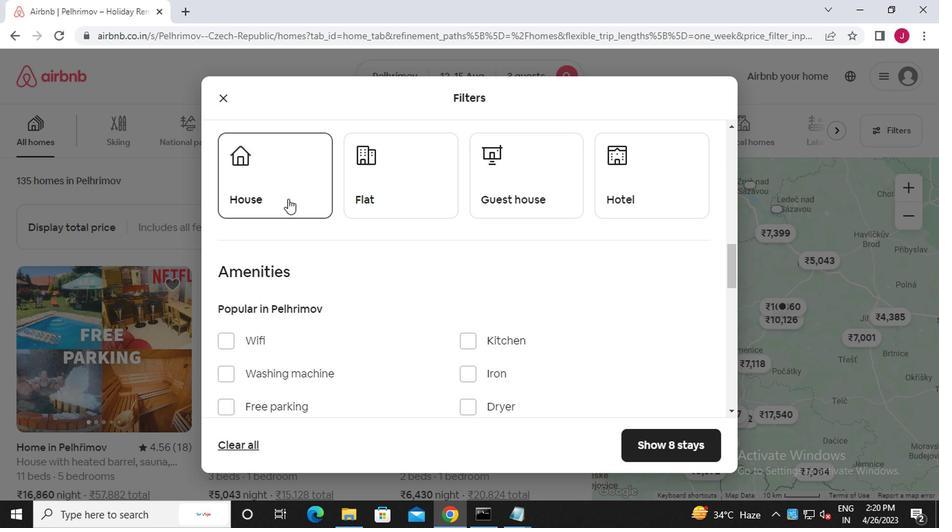 
Action: Mouse pressed left at (398, 189)
Screenshot: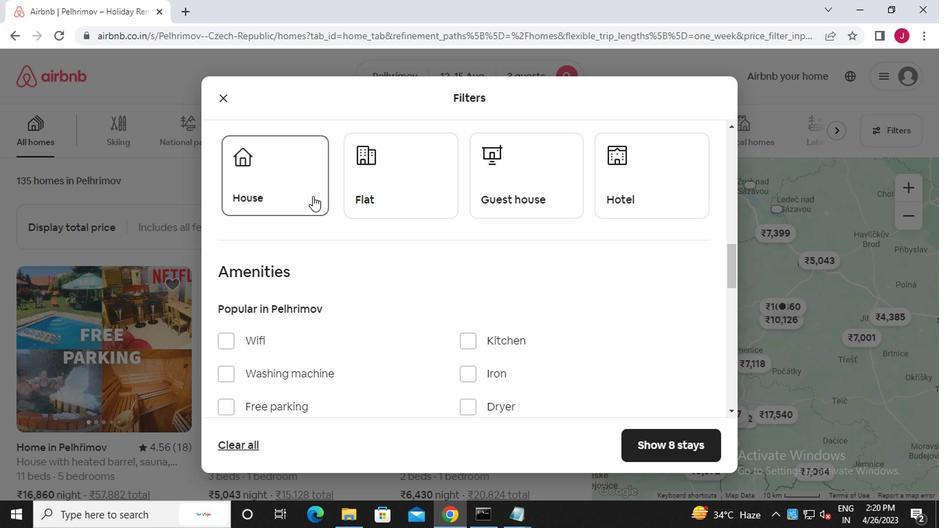 
Action: Mouse moved to (533, 189)
Screenshot: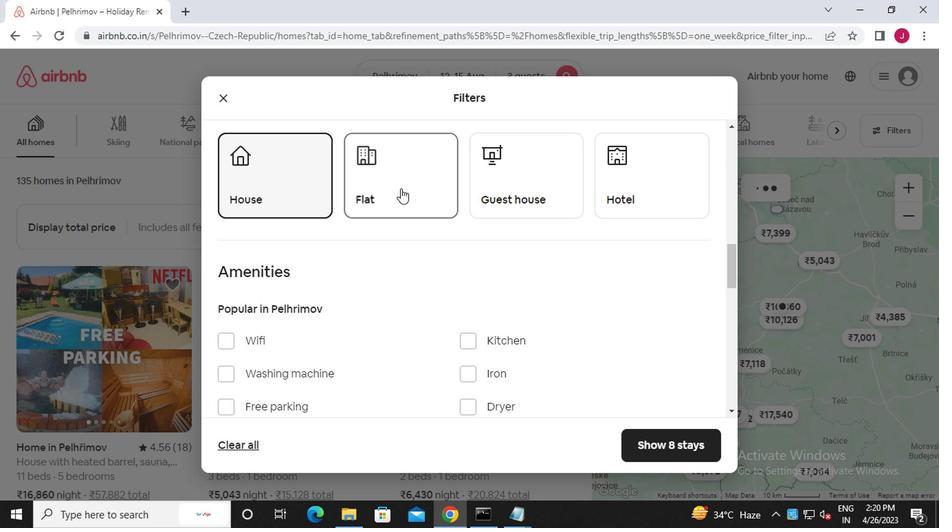 
Action: Mouse pressed left at (533, 189)
Screenshot: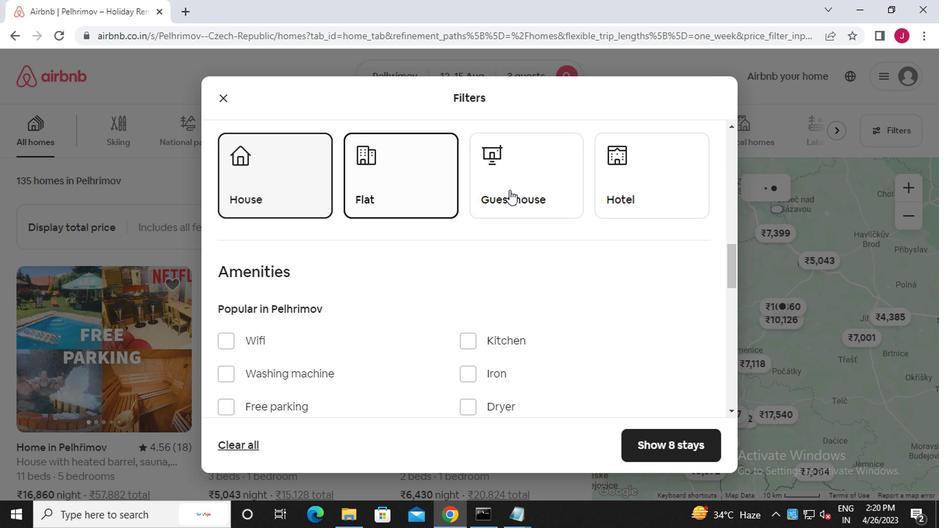 
Action: Mouse scrolled (533, 188) with delta (0, 0)
Screenshot: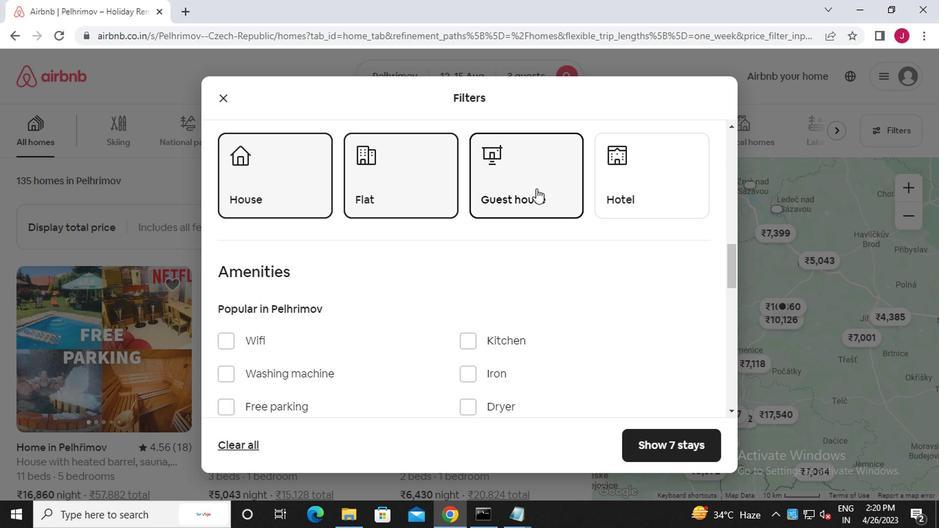 
Action: Mouse scrolled (533, 188) with delta (0, 0)
Screenshot: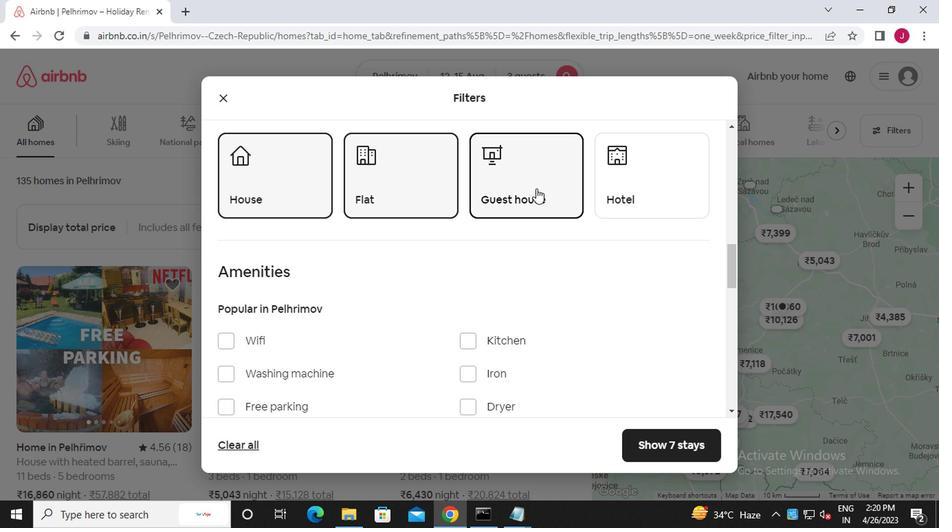 
Action: Mouse scrolled (533, 188) with delta (0, 0)
Screenshot: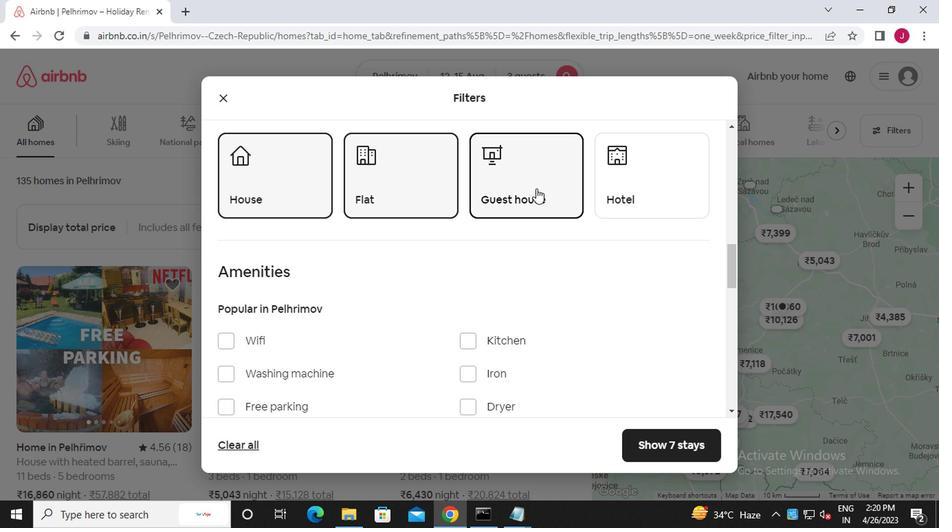 
Action: Mouse scrolled (533, 188) with delta (0, 0)
Screenshot: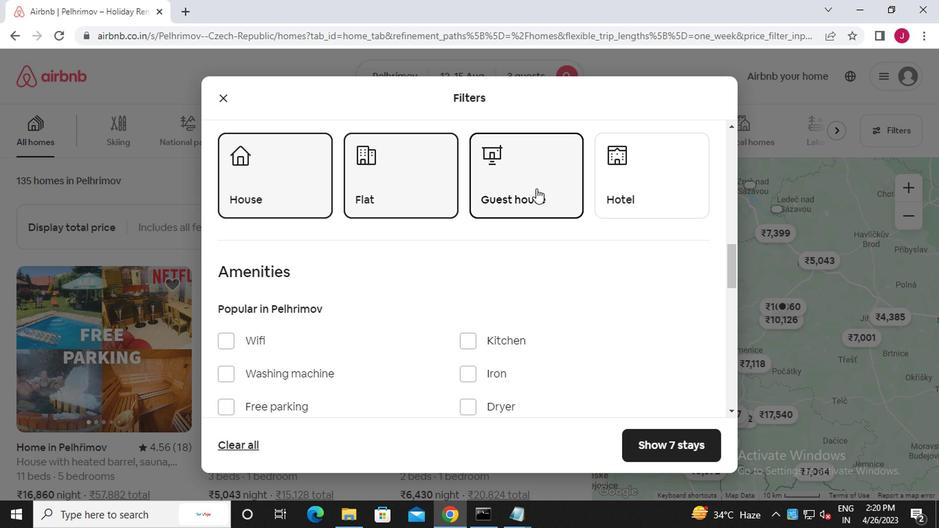 
Action: Mouse scrolled (533, 188) with delta (0, 0)
Screenshot: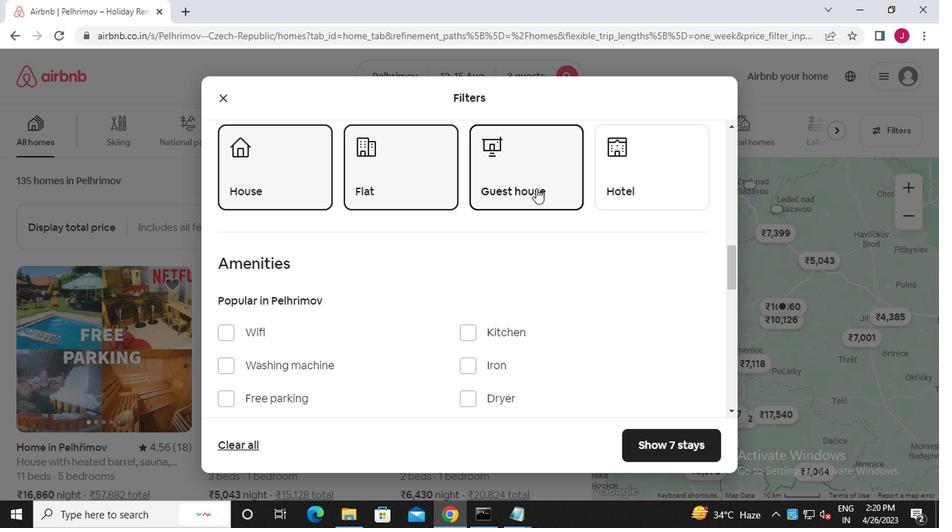 
Action: Mouse moved to (687, 252)
Screenshot: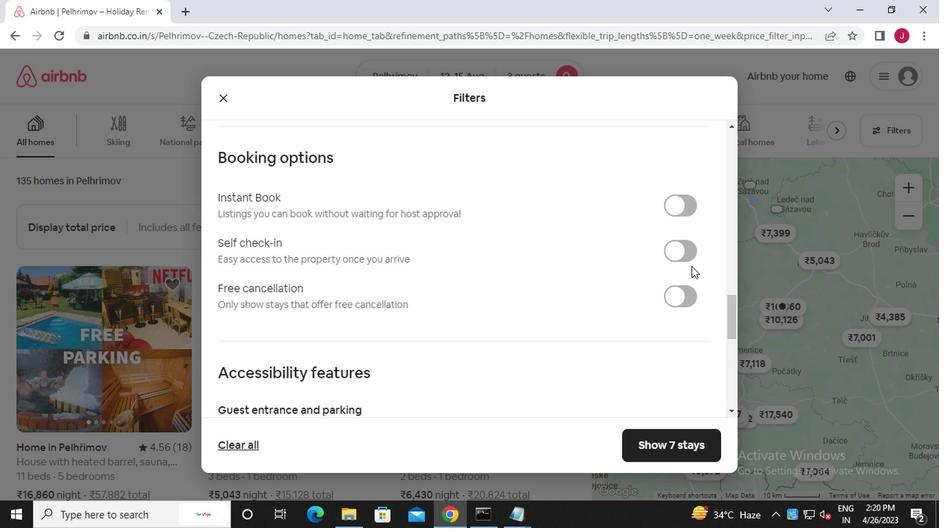 
Action: Mouse pressed left at (687, 252)
Screenshot: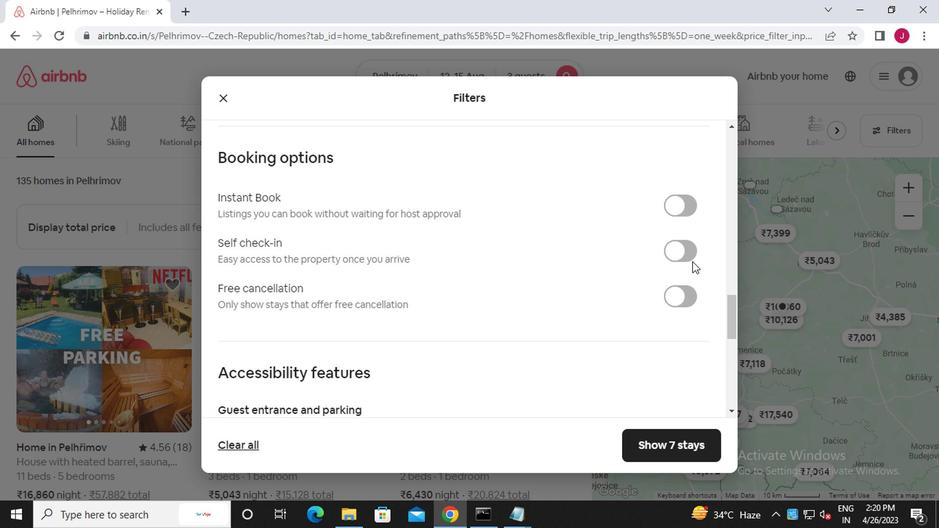 
Action: Mouse moved to (467, 293)
Screenshot: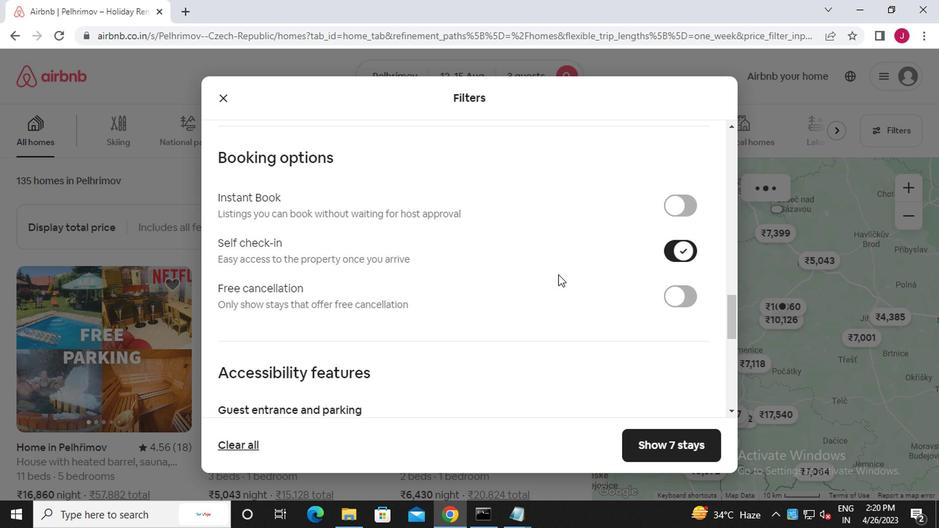 
Action: Mouse scrolled (467, 292) with delta (0, 0)
Screenshot: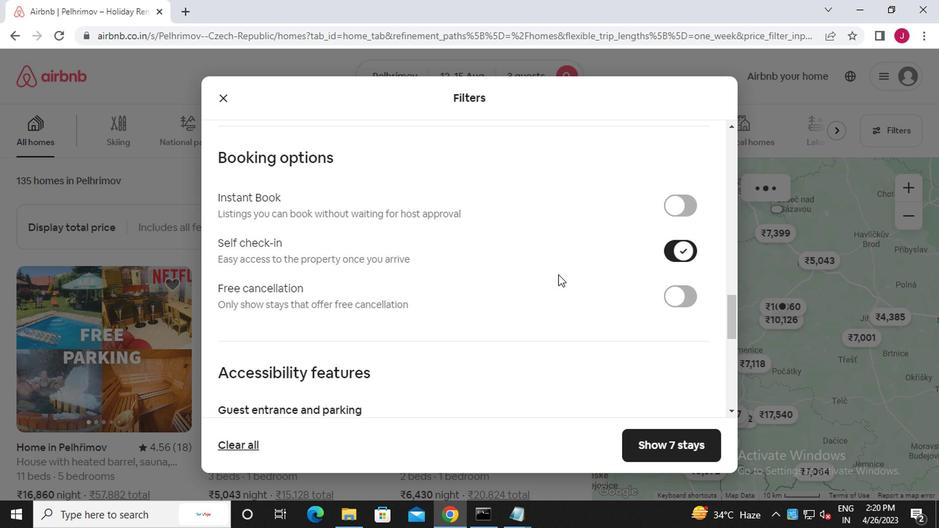 
Action: Mouse moved to (466, 295)
Screenshot: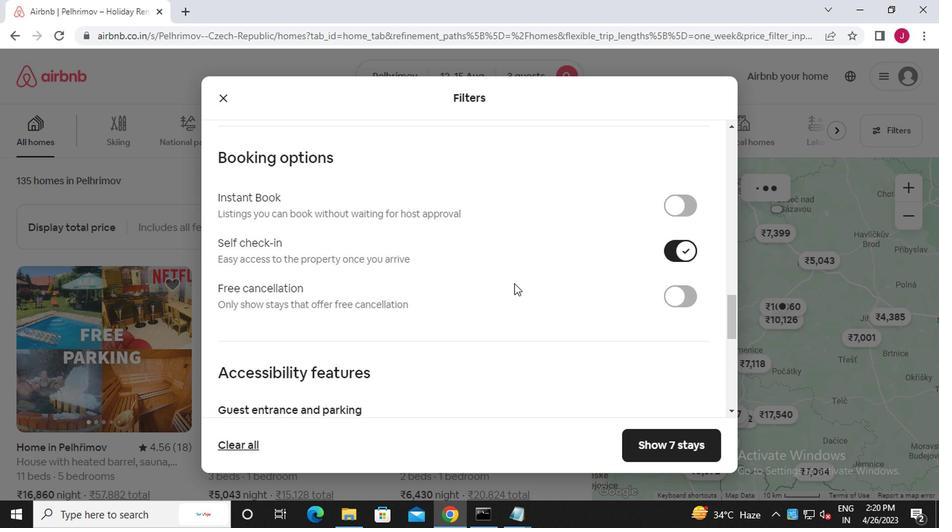 
Action: Mouse scrolled (466, 294) with delta (0, 0)
Screenshot: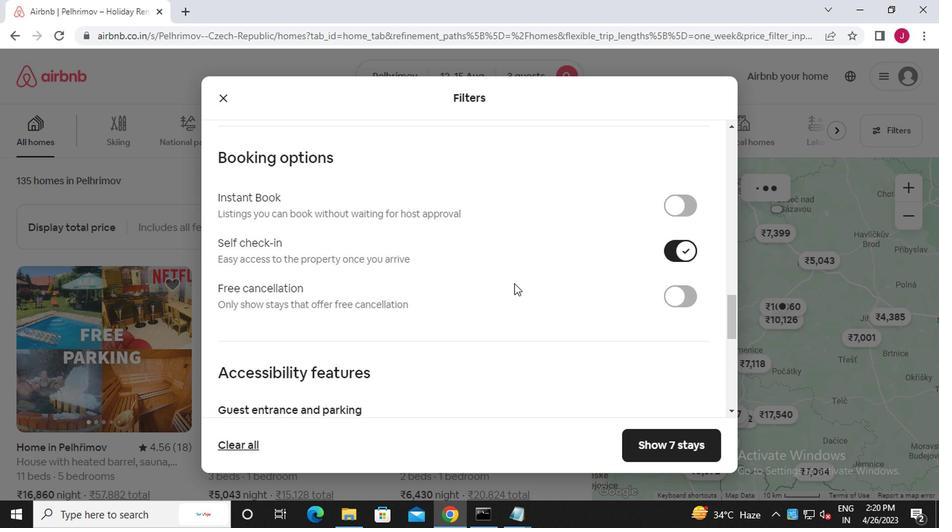 
Action: Mouse moved to (464, 296)
Screenshot: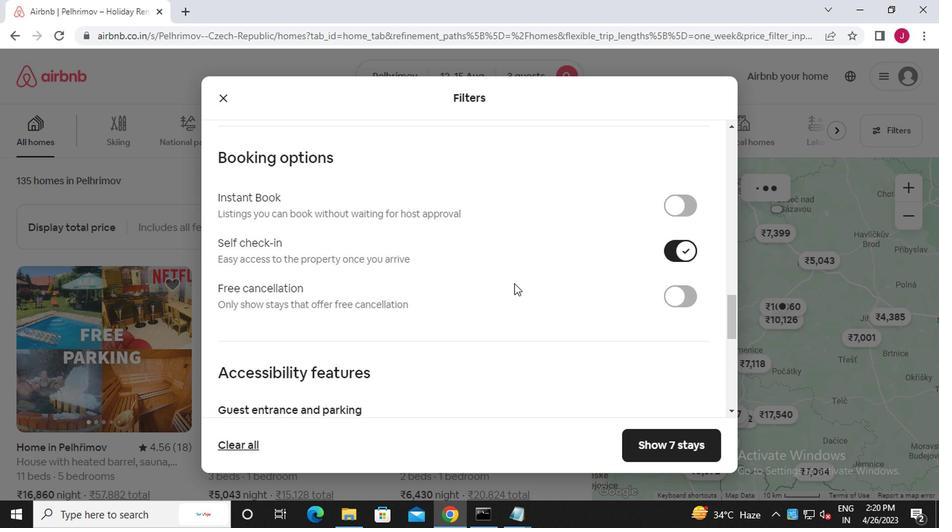 
Action: Mouse scrolled (464, 295) with delta (0, 0)
Screenshot: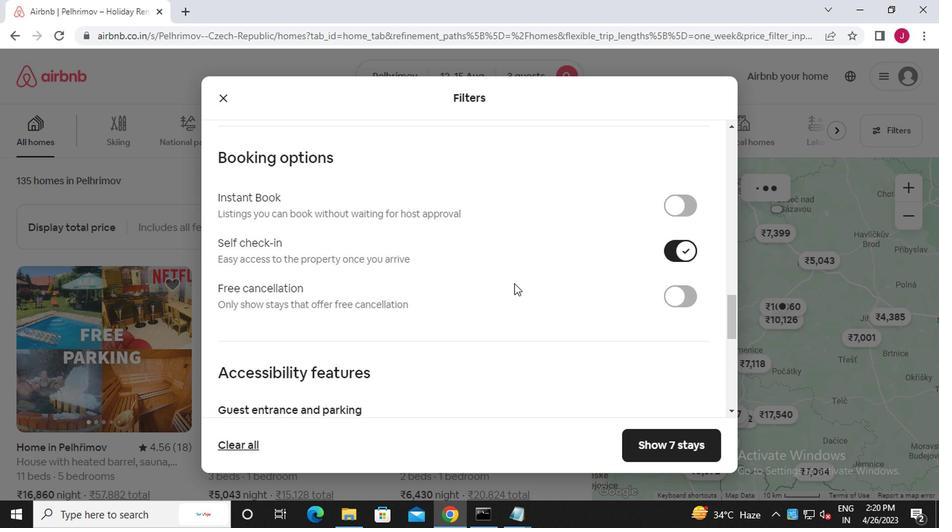 
Action: Mouse moved to (464, 297)
Screenshot: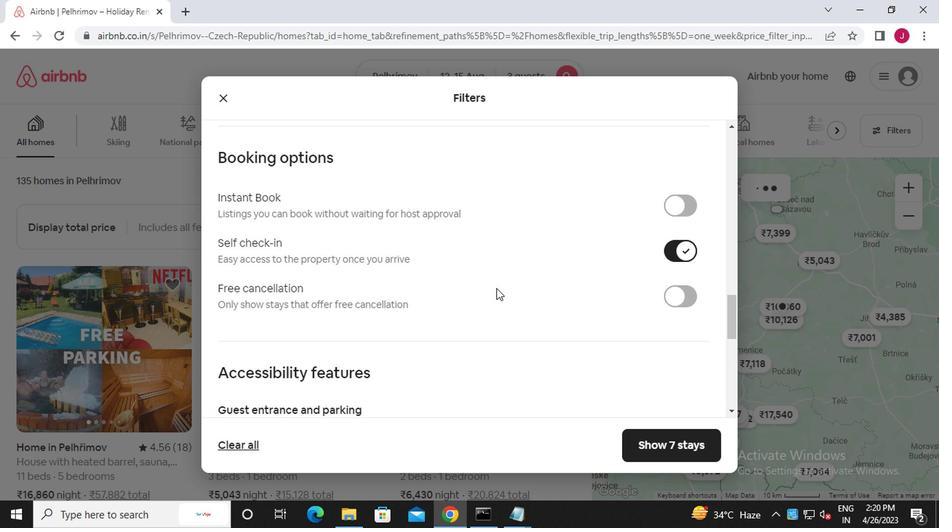 
Action: Mouse scrolled (464, 296) with delta (0, 0)
Screenshot: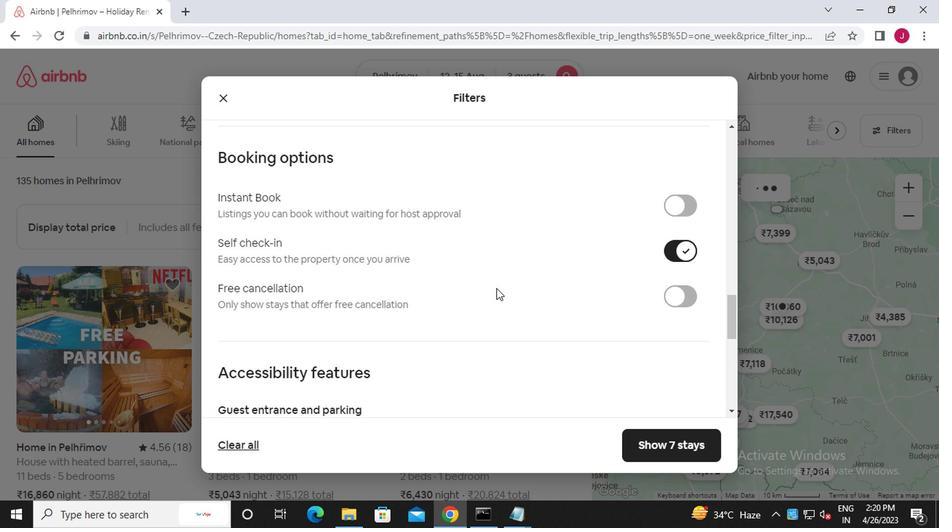 
Action: Mouse scrolled (464, 296) with delta (0, 0)
Screenshot: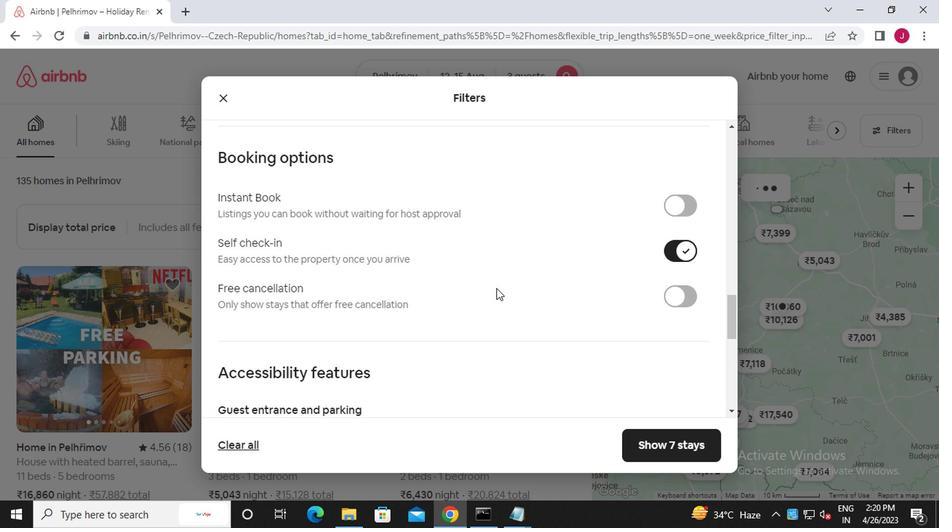 
Action: Mouse scrolled (464, 296) with delta (0, 0)
Screenshot: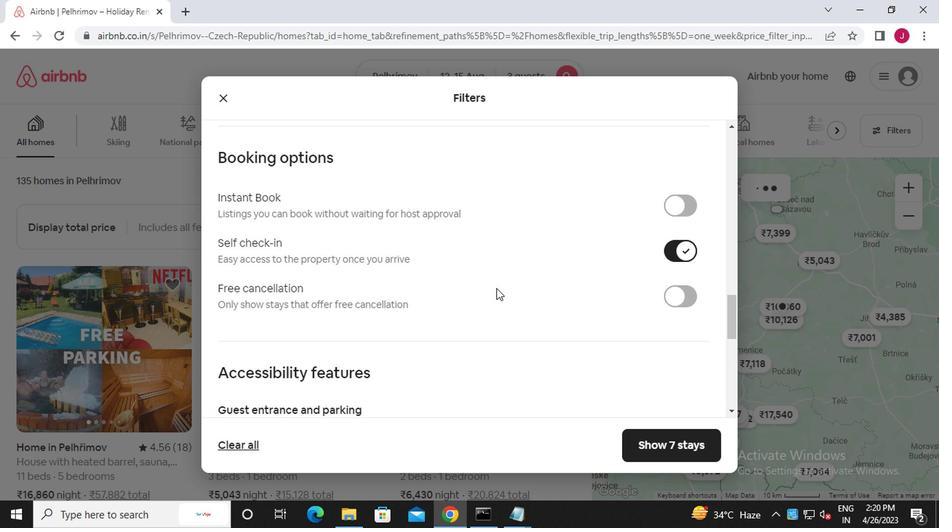 
Action: Mouse scrolled (464, 296) with delta (0, 0)
Screenshot: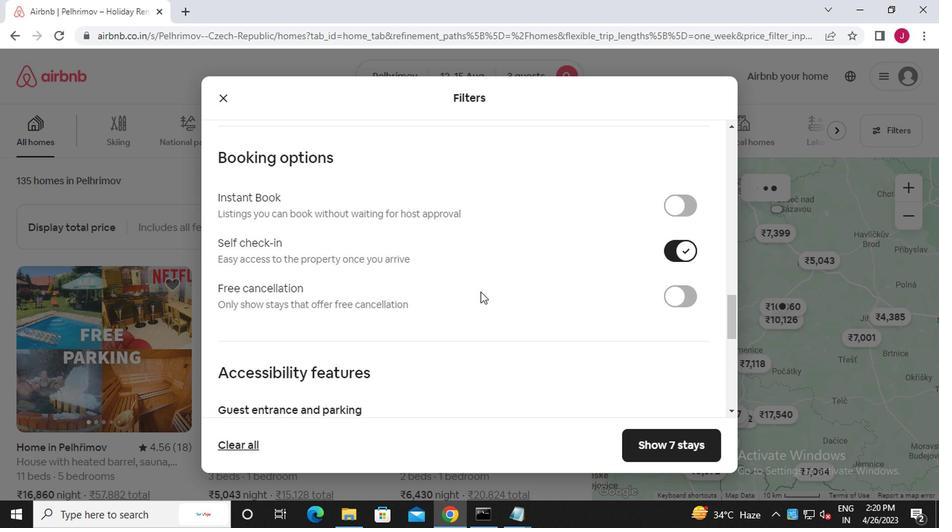 
Action: Mouse scrolled (464, 296) with delta (0, 0)
Screenshot: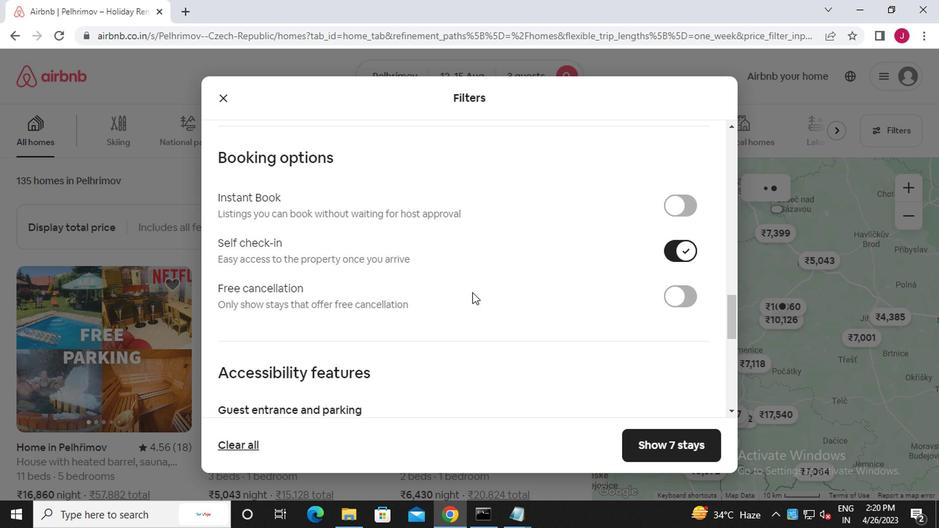 
Action: Mouse moved to (219, 320)
Screenshot: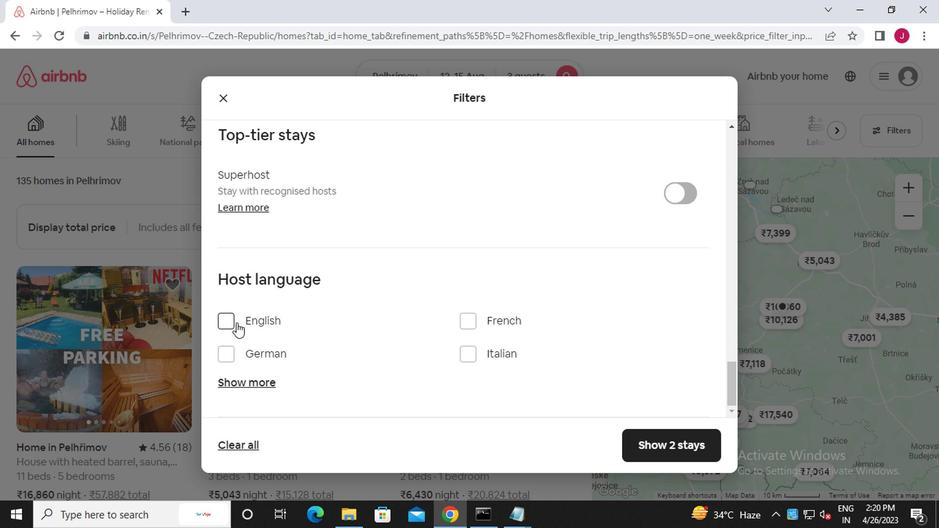 
Action: Mouse pressed left at (219, 320)
Screenshot: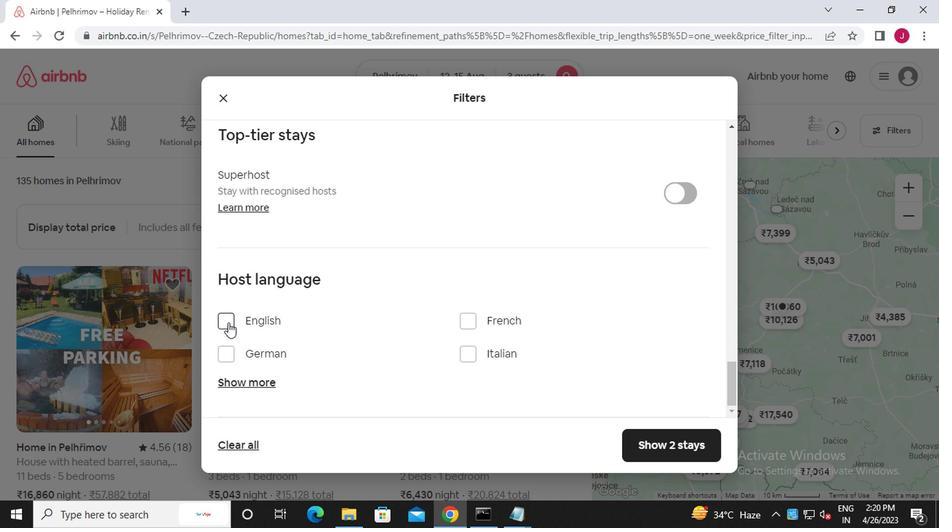 
Action: Mouse moved to (530, 397)
Screenshot: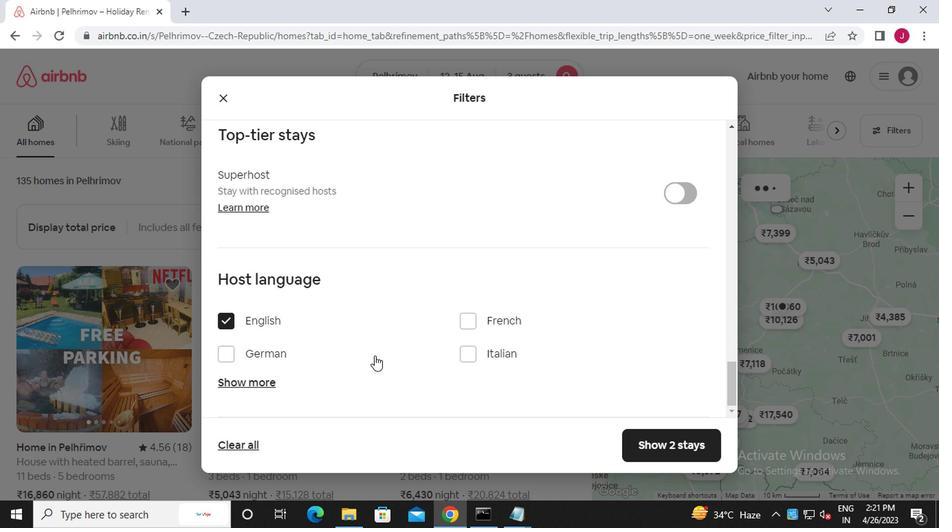 
Action: Mouse scrolled (530, 396) with delta (0, 0)
Screenshot: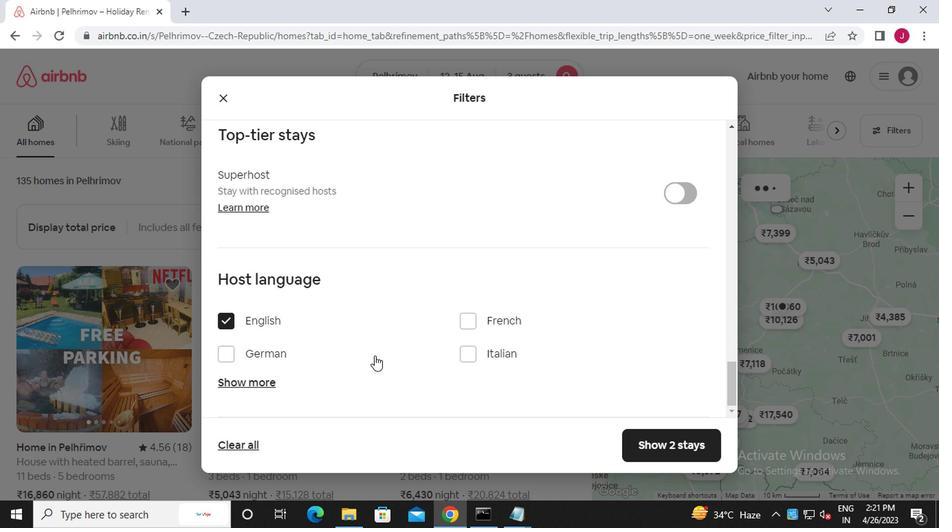 
Action: Mouse moved to (534, 401)
Screenshot: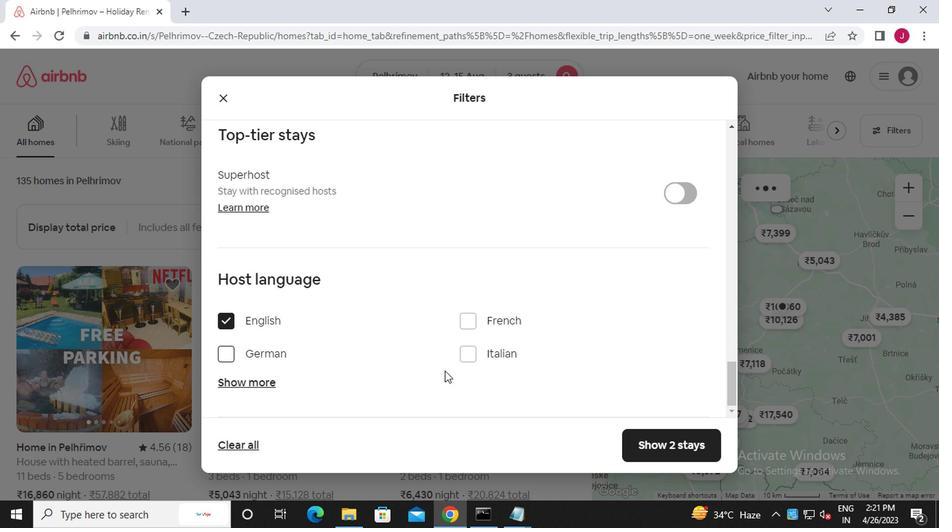 
Action: Mouse scrolled (534, 400) with delta (0, 0)
Screenshot: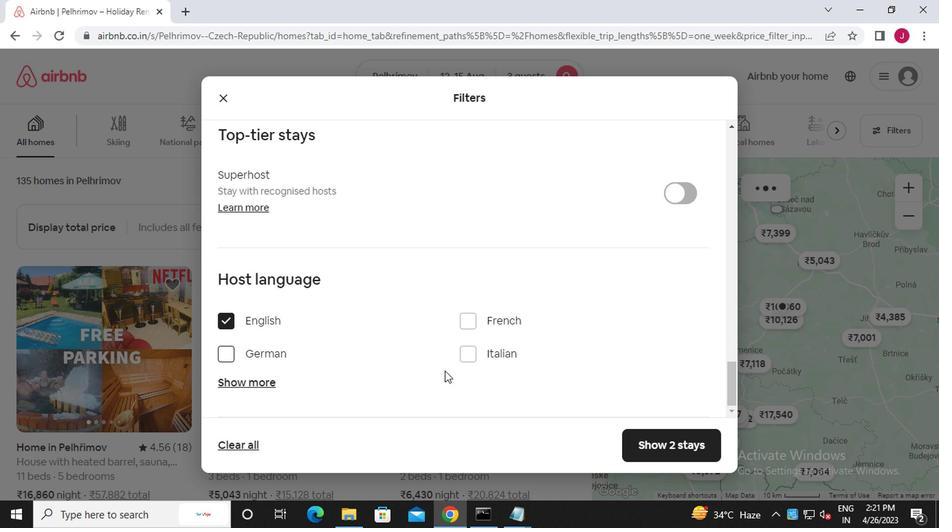 
Action: Mouse moved to (540, 404)
Screenshot: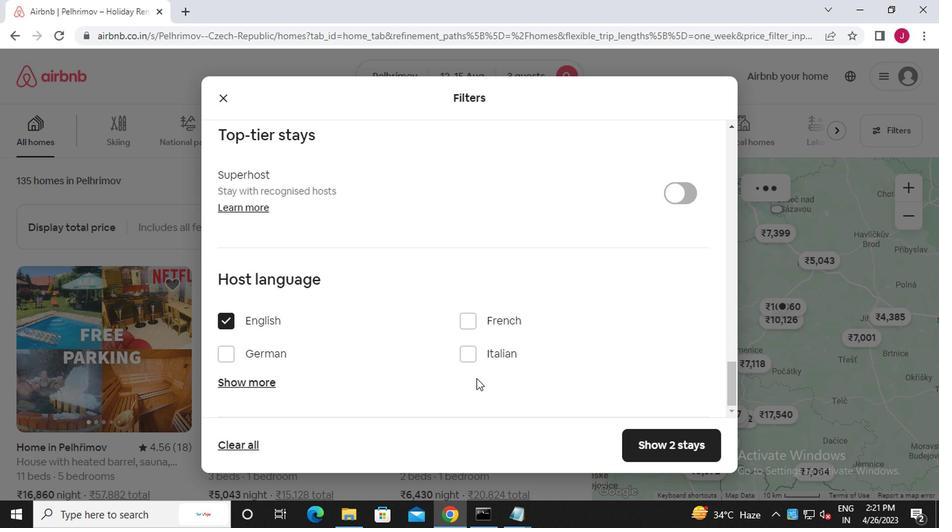 
Action: Mouse scrolled (540, 404) with delta (0, 0)
Screenshot: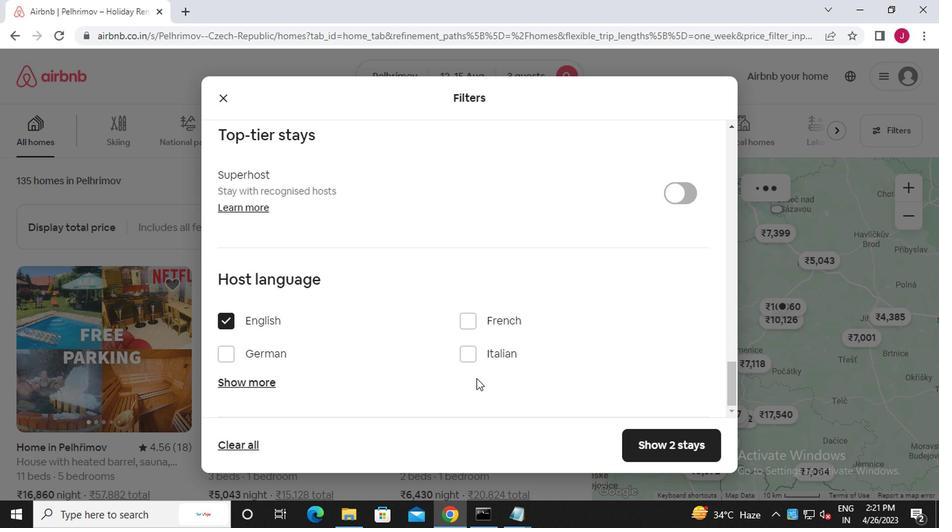 
Action: Mouse moved to (551, 408)
Screenshot: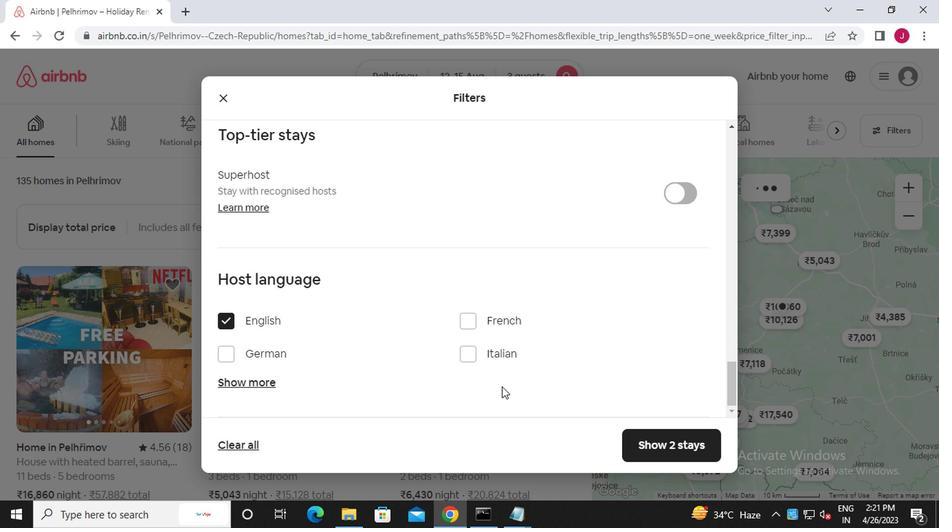 
Action: Mouse scrolled (551, 408) with delta (0, 0)
Screenshot: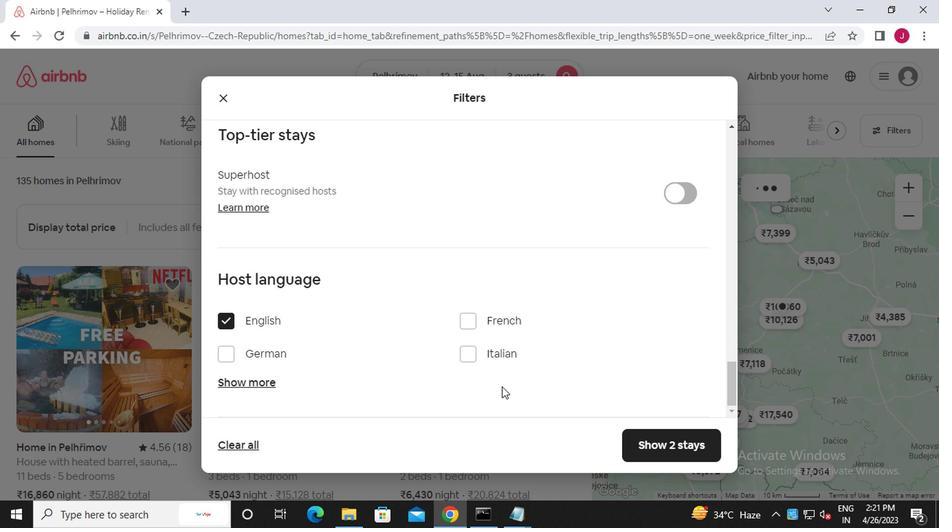 
Action: Mouse moved to (663, 444)
Screenshot: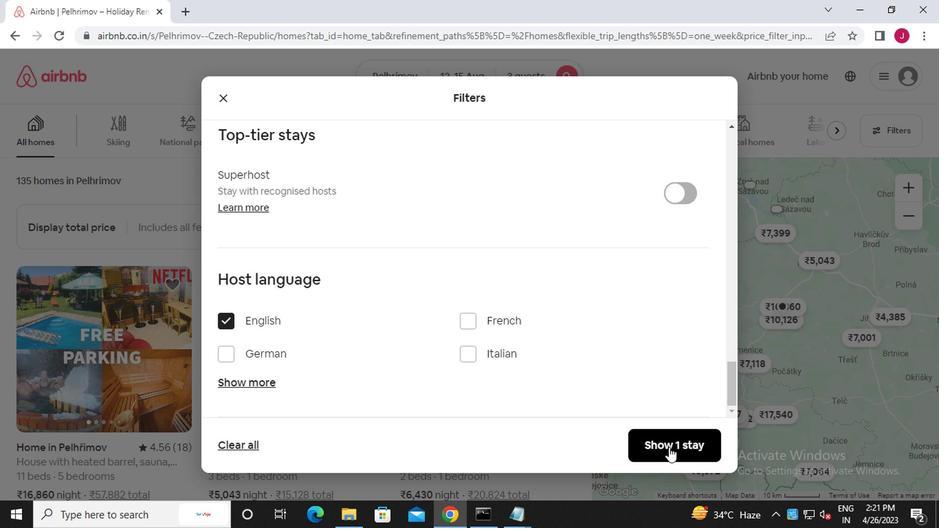 
Action: Mouse pressed left at (663, 444)
Screenshot: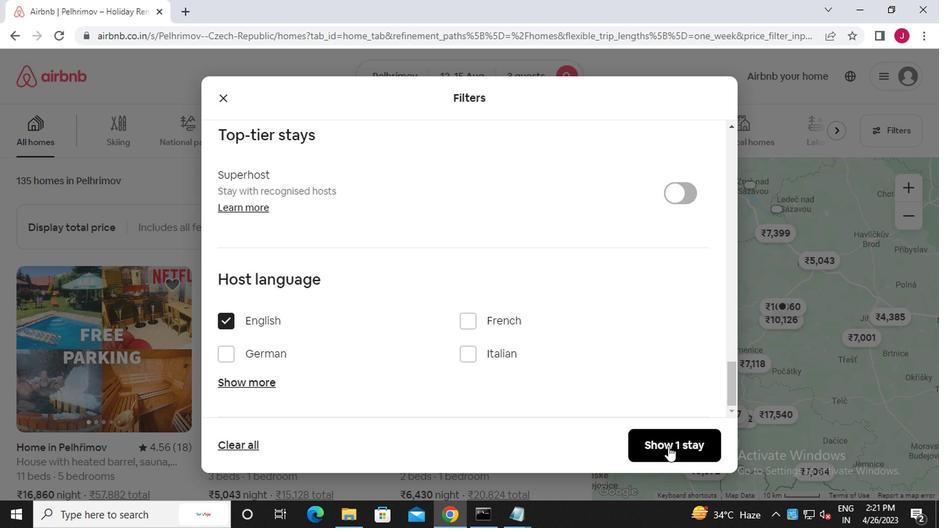 
Action: Mouse moved to (661, 435)
Screenshot: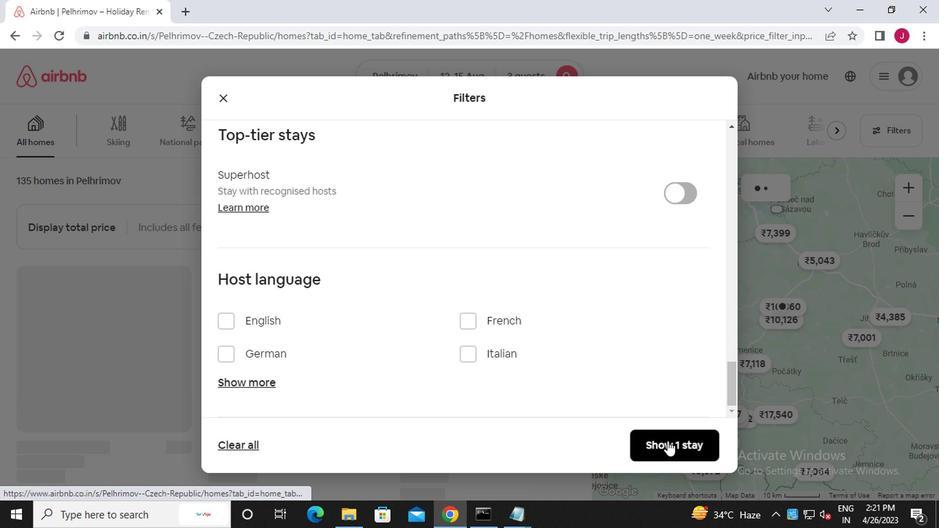 
